 Task: Edit the sharing setting of the organization for multiple users
Action: Mouse moved to (189, 307)
Screenshot: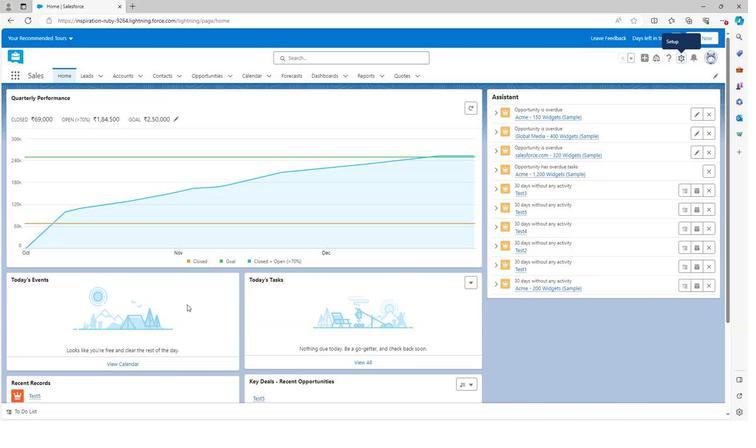 
Action: Mouse scrolled (189, 307) with delta (0, 0)
Screenshot: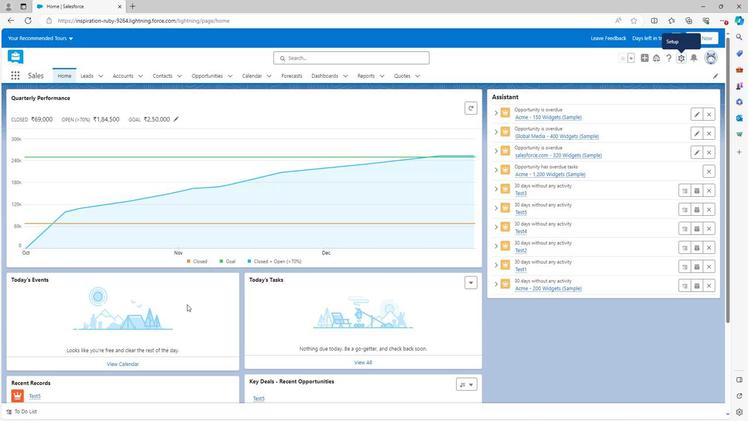 
Action: Mouse scrolled (189, 307) with delta (0, 0)
Screenshot: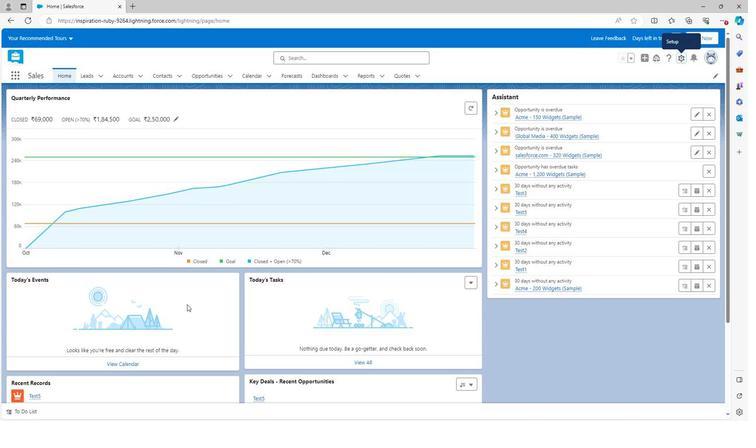 
Action: Mouse scrolled (189, 307) with delta (0, 0)
Screenshot: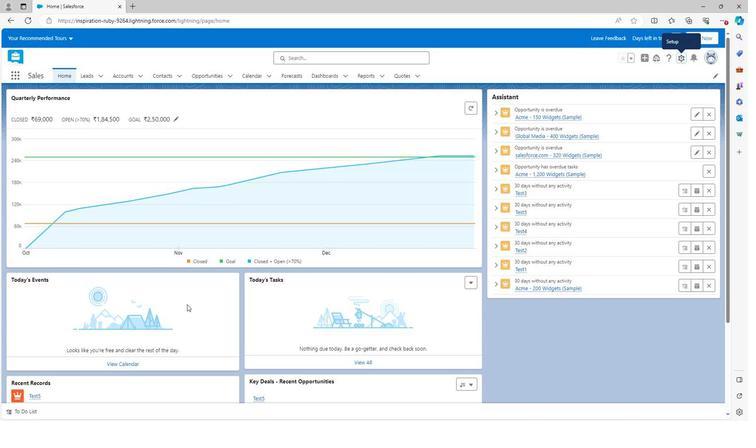 
Action: Mouse scrolled (189, 308) with delta (0, 0)
Screenshot: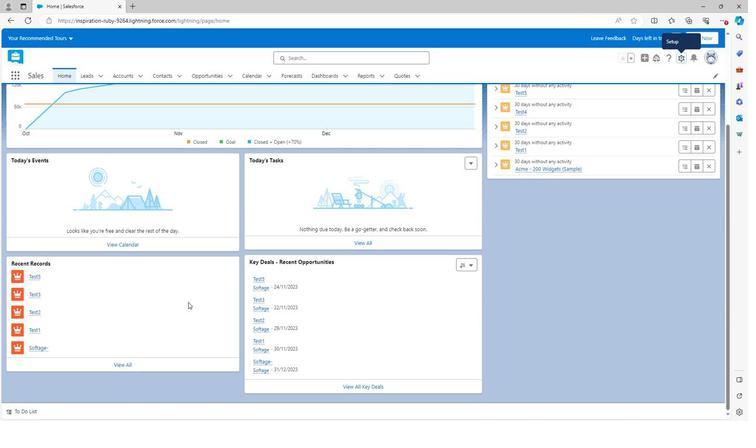 
Action: Mouse scrolled (189, 308) with delta (0, 0)
Screenshot: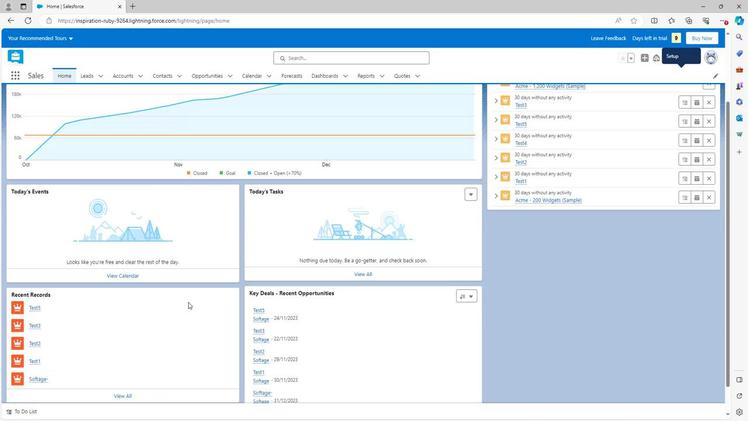 
Action: Mouse scrolled (189, 308) with delta (0, 0)
Screenshot: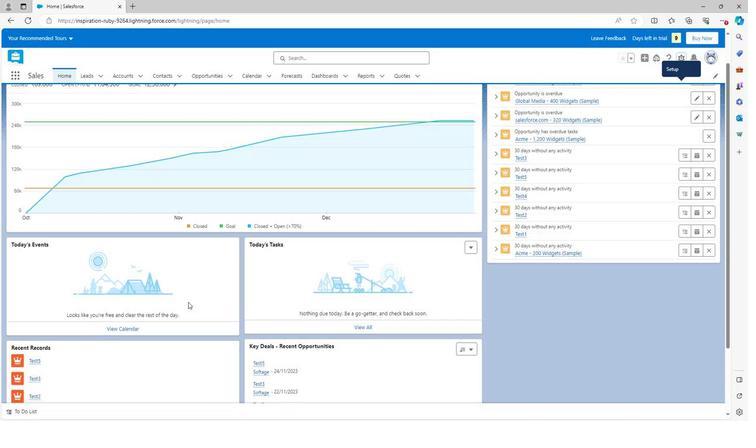 
Action: Mouse scrolled (189, 308) with delta (0, 0)
Screenshot: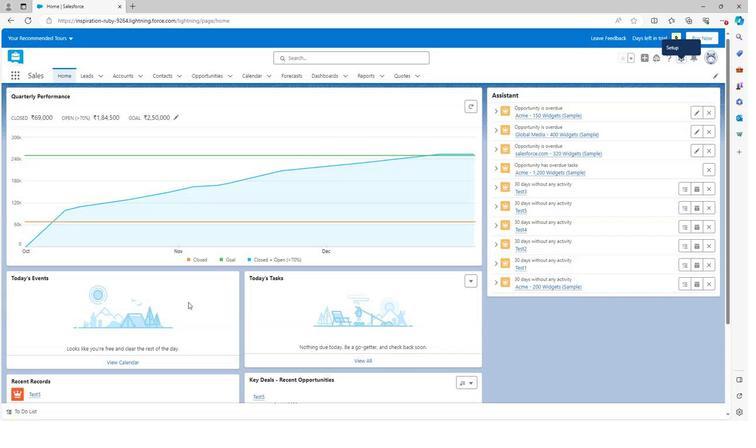 
Action: Mouse moved to (668, 119)
Screenshot: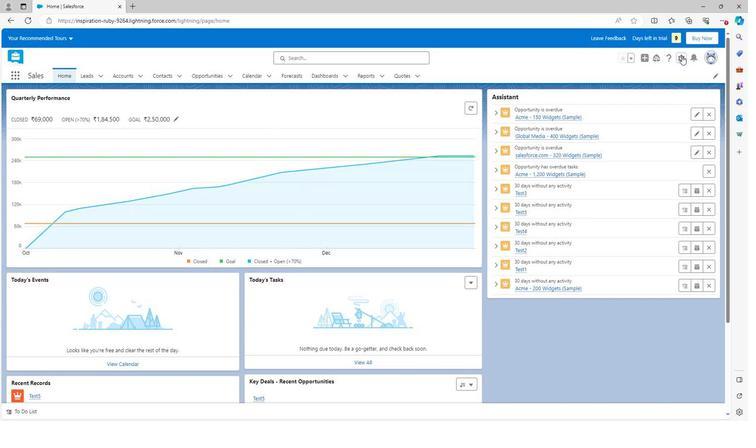 
Action: Mouse pressed left at (668, 119)
Screenshot: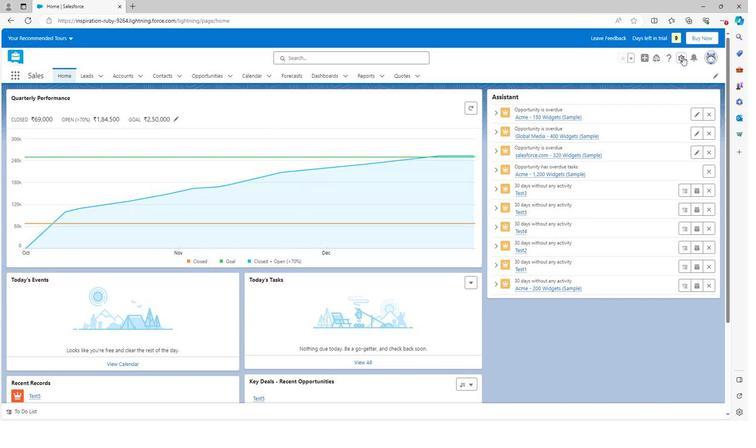 
Action: Mouse moved to (632, 139)
Screenshot: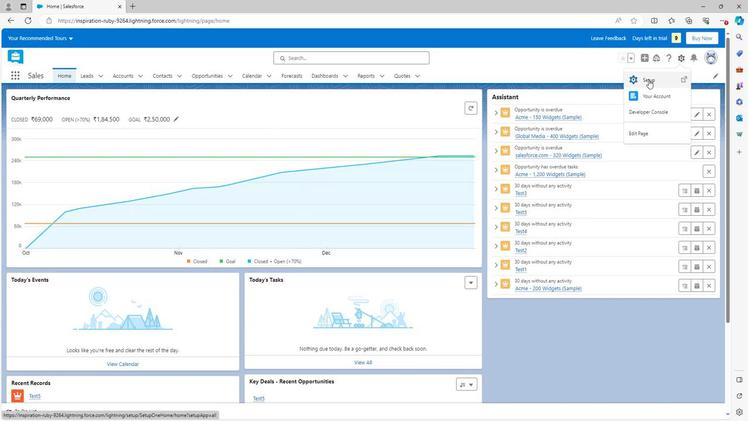 
Action: Mouse pressed left at (632, 139)
Screenshot: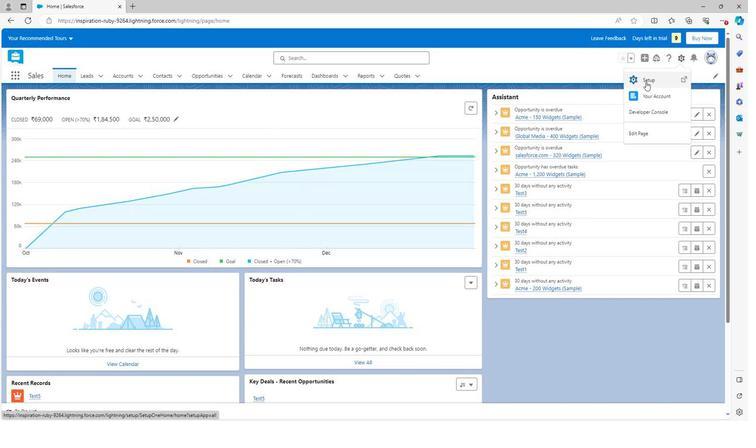 
Action: Mouse moved to (46, 334)
Screenshot: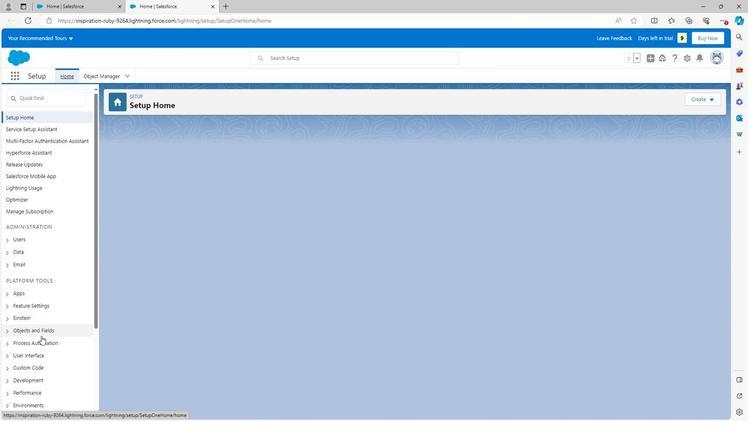 
Action: Mouse scrolled (46, 333) with delta (0, 0)
Screenshot: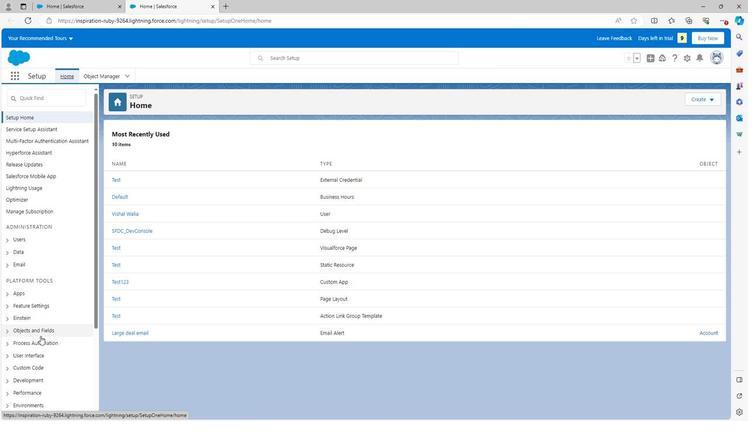 
Action: Mouse scrolled (46, 333) with delta (0, 0)
Screenshot: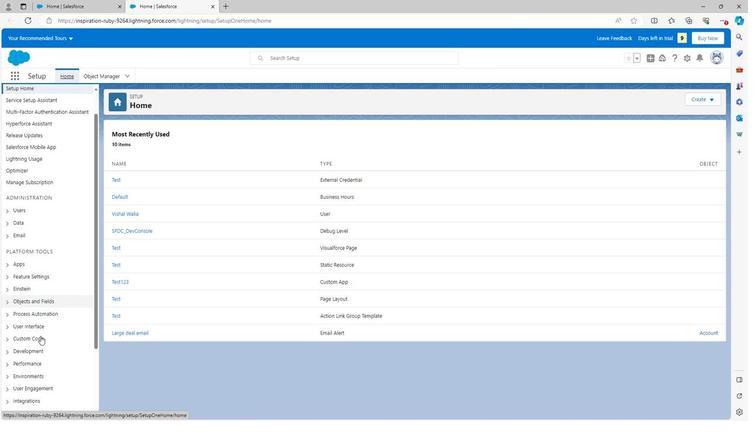 
Action: Mouse scrolled (46, 333) with delta (0, 0)
Screenshot: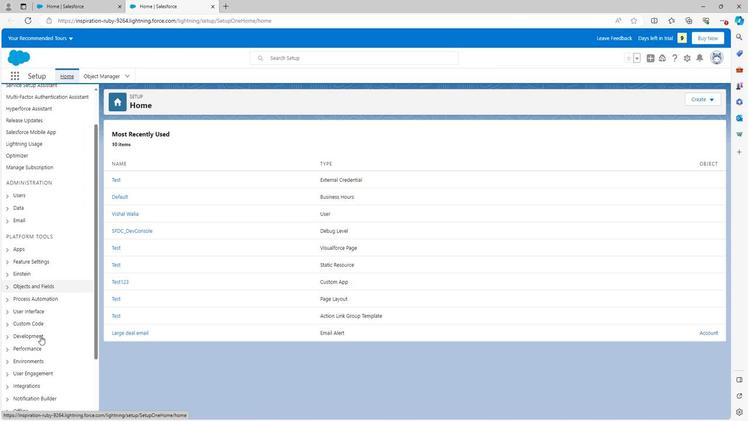
Action: Mouse scrolled (46, 333) with delta (0, 0)
Screenshot: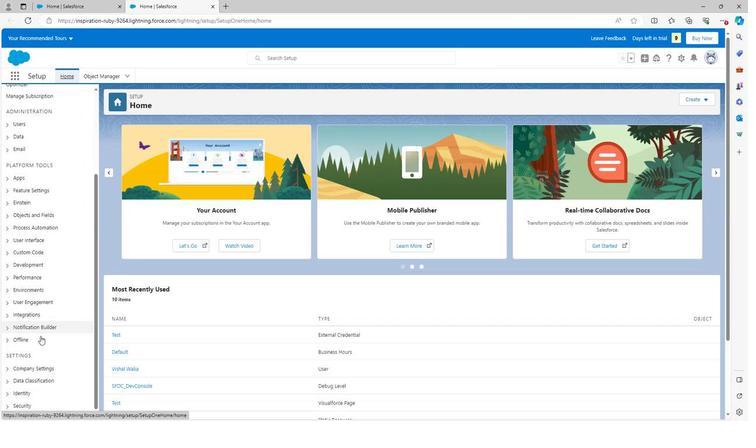 
Action: Mouse scrolled (46, 333) with delta (0, 0)
Screenshot: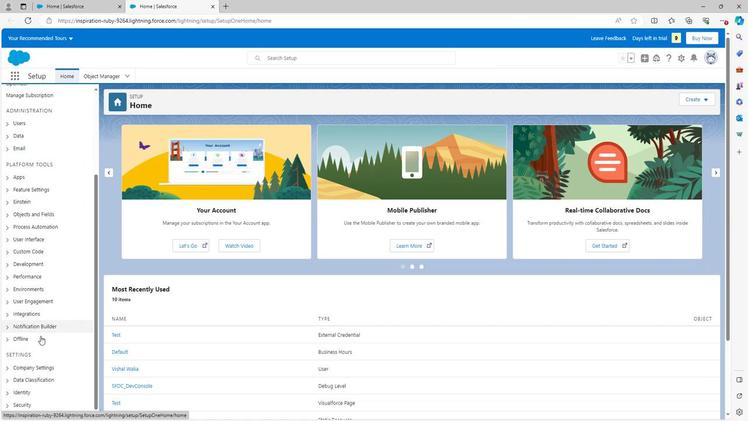 
Action: Mouse scrolled (46, 333) with delta (0, 0)
Screenshot: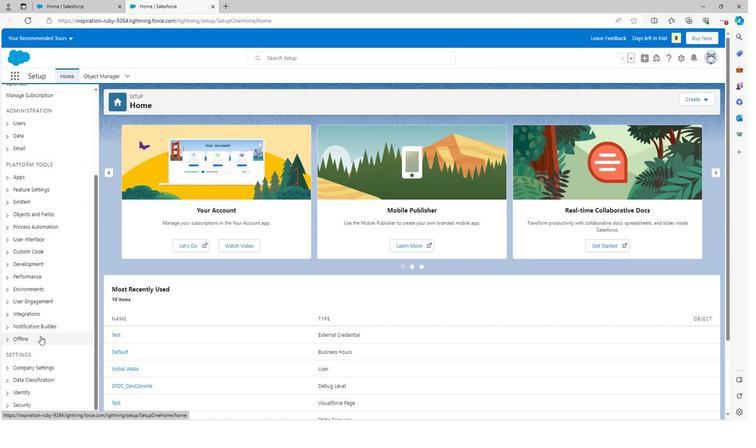 
Action: Mouse moved to (14, 386)
Screenshot: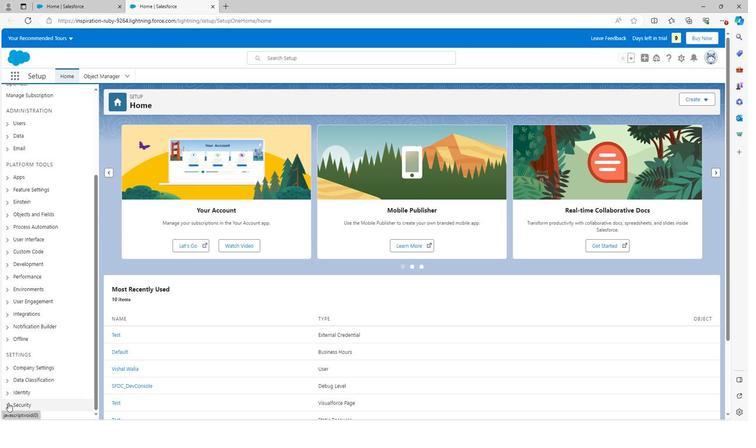 
Action: Mouse pressed left at (14, 386)
Screenshot: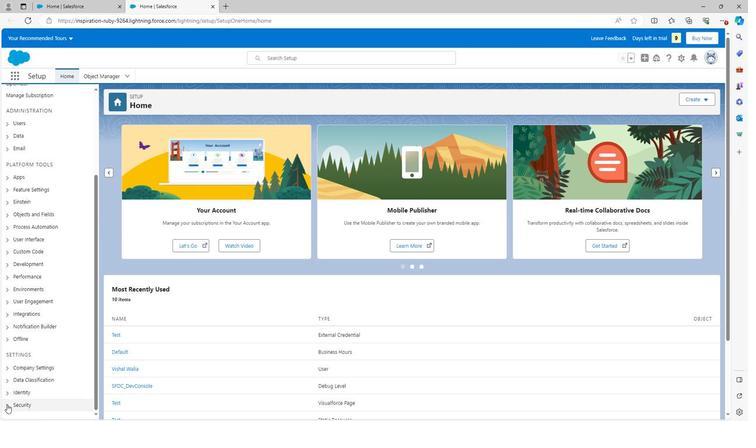 
Action: Mouse moved to (13, 385)
Screenshot: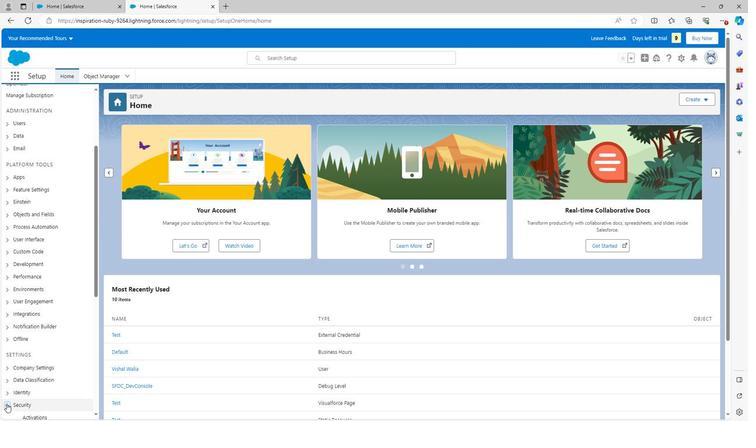 
Action: Mouse scrolled (13, 384) with delta (0, 0)
Screenshot: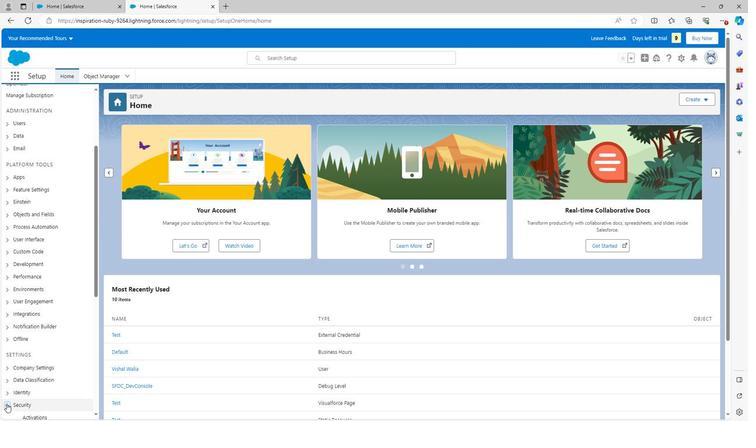 
Action: Mouse scrolled (13, 384) with delta (0, 0)
Screenshot: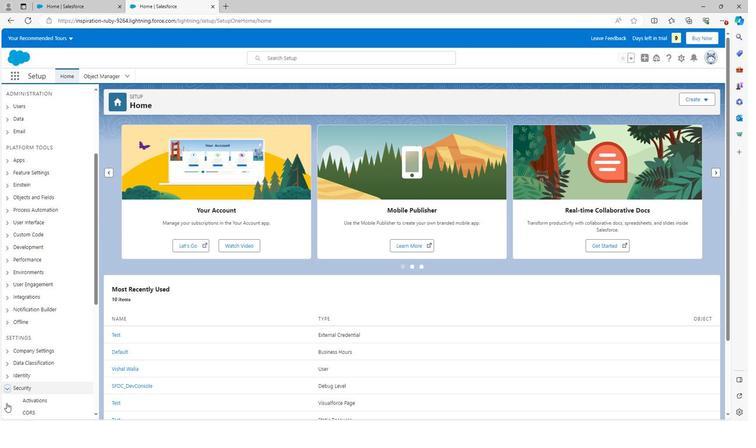 
Action: Mouse moved to (14, 385)
Screenshot: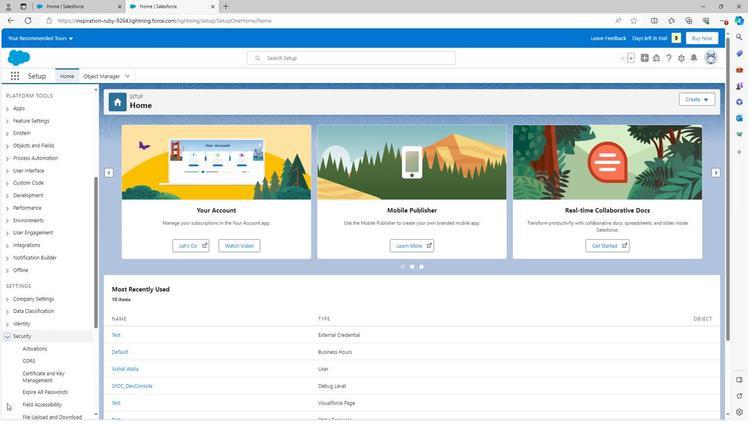 
Action: Mouse scrolled (14, 384) with delta (0, 0)
Screenshot: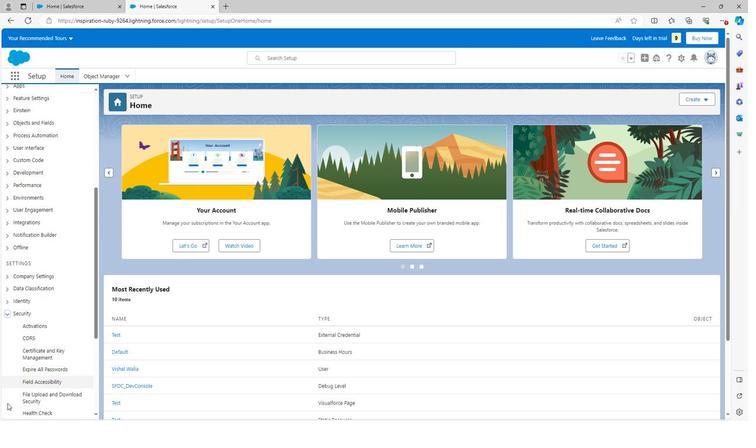 
Action: Mouse moved to (14, 384)
Screenshot: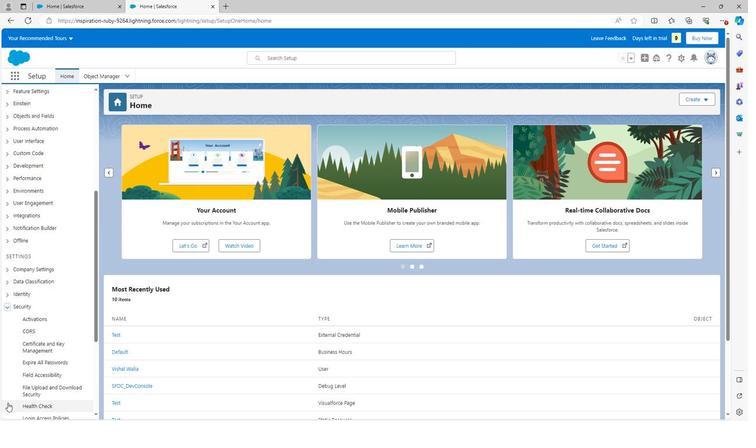 
Action: Mouse scrolled (14, 384) with delta (0, 0)
Screenshot: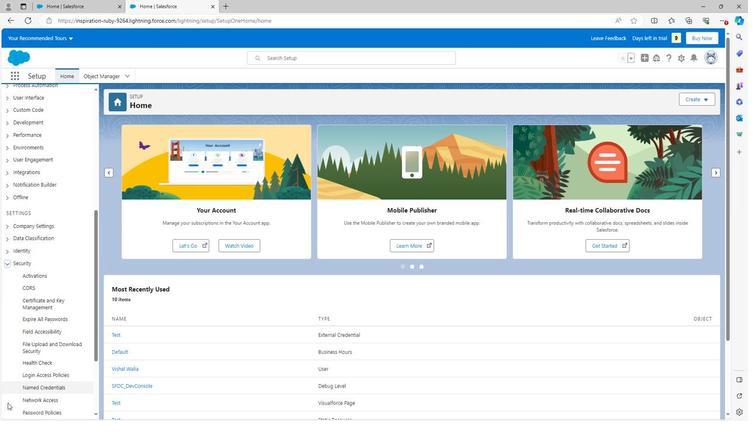 
Action: Mouse moved to (15, 384)
Screenshot: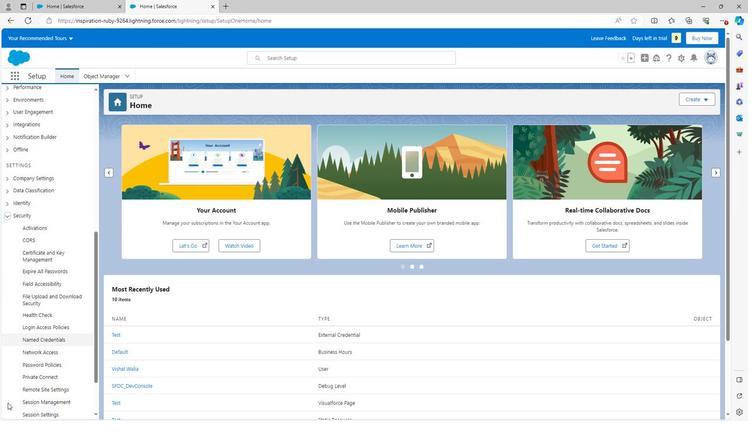 
Action: Mouse scrolled (15, 384) with delta (0, 0)
Screenshot: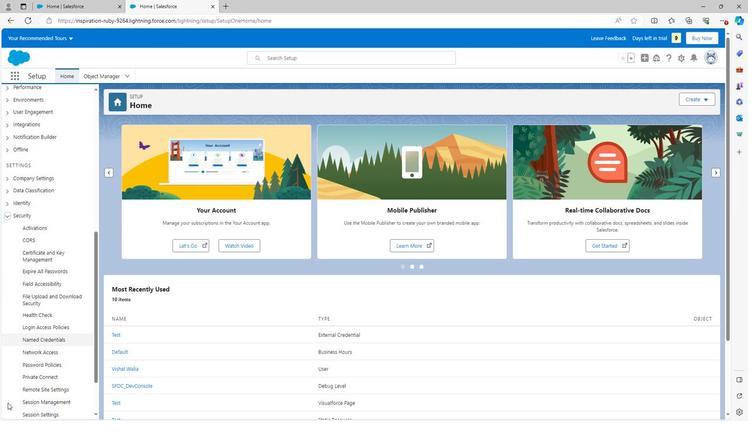 
Action: Mouse moved to (39, 358)
Screenshot: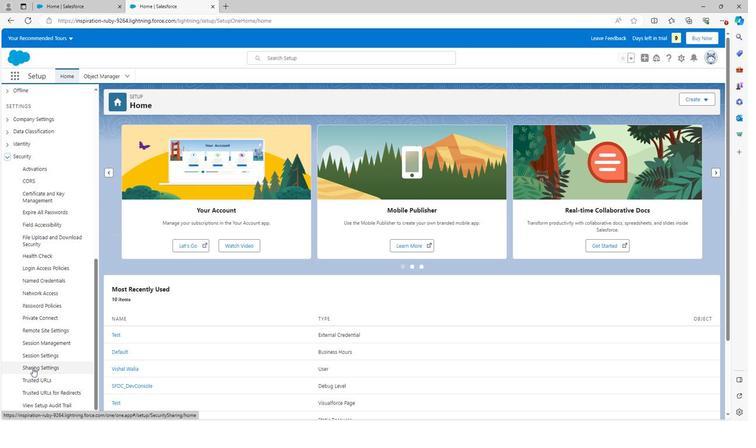 
Action: Mouse pressed left at (39, 358)
Screenshot: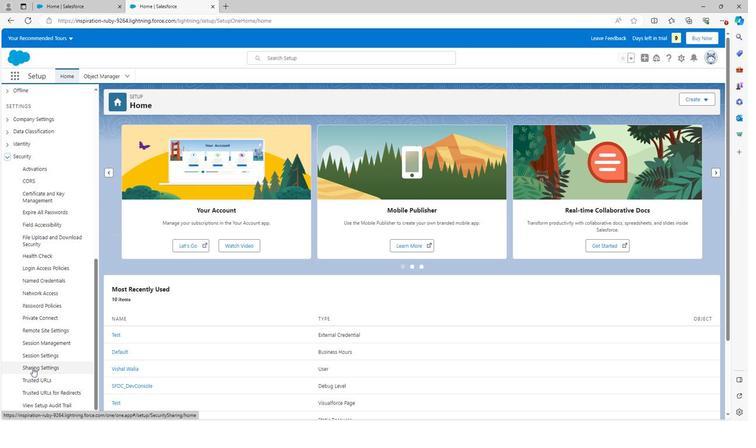 
Action: Mouse moved to (159, 294)
Screenshot: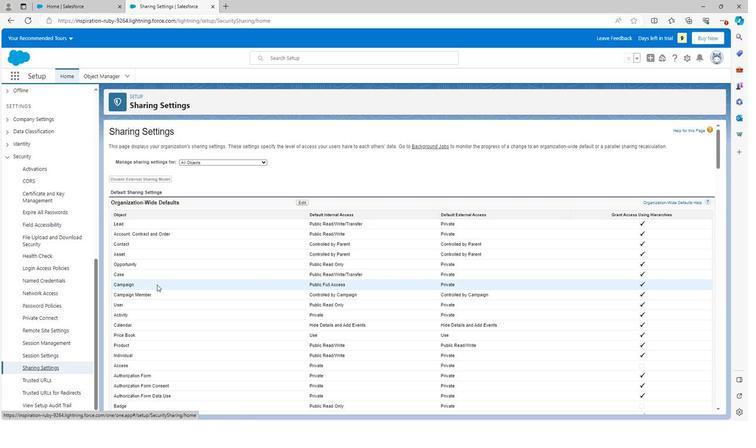 
Action: Mouse scrolled (159, 294) with delta (0, 0)
Screenshot: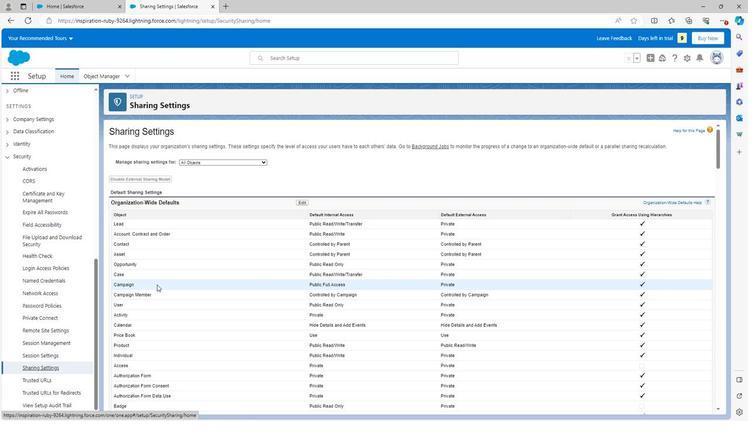 
Action: Mouse scrolled (159, 294) with delta (0, 0)
Screenshot: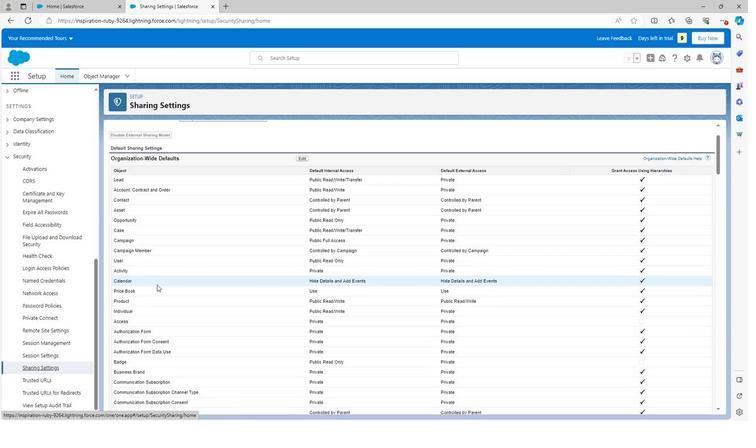 
Action: Mouse scrolled (159, 294) with delta (0, 0)
Screenshot: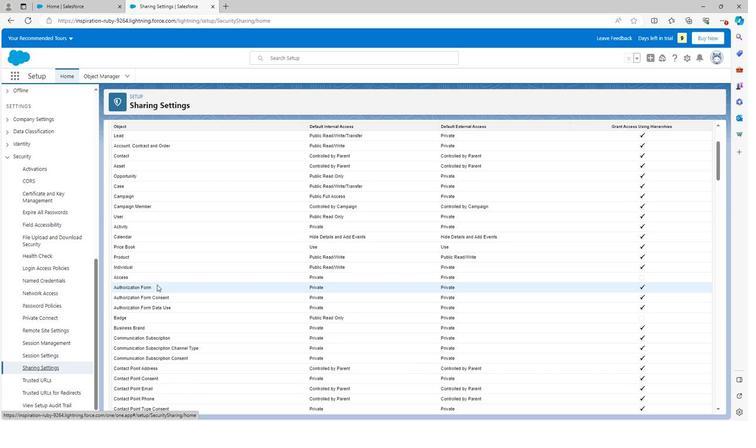 
Action: Mouse scrolled (159, 294) with delta (0, 0)
Screenshot: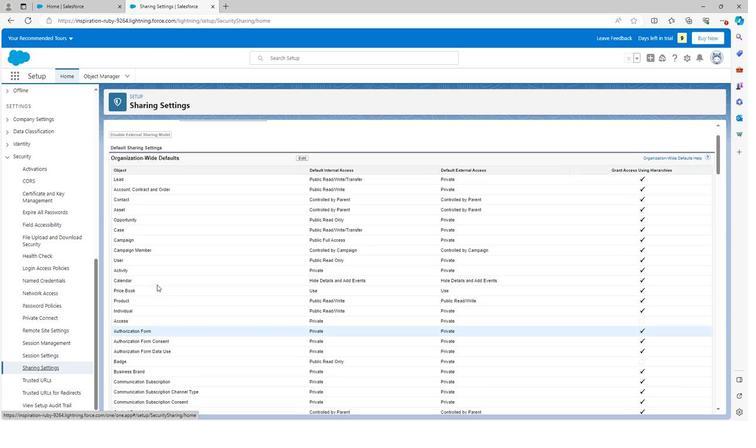 
Action: Mouse scrolled (159, 294) with delta (0, 0)
Screenshot: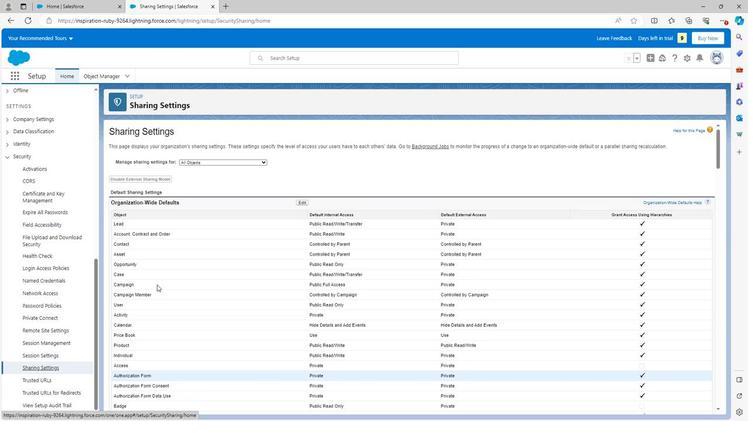 
Action: Mouse scrolled (159, 294) with delta (0, 0)
Screenshot: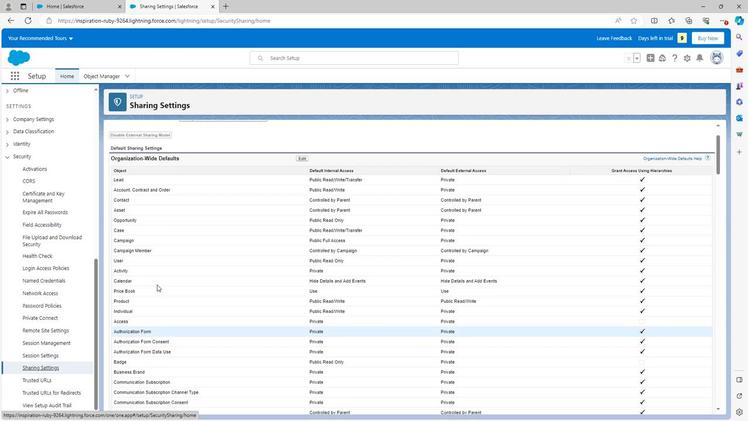 
Action: Mouse scrolled (159, 294) with delta (0, 0)
Screenshot: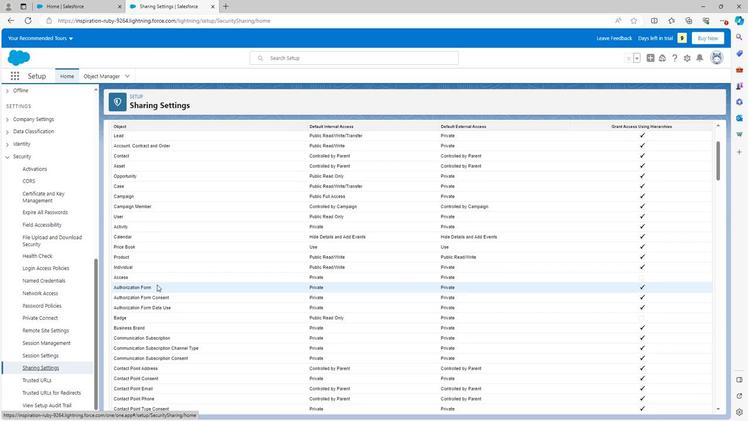 
Action: Mouse scrolled (159, 294) with delta (0, 0)
Screenshot: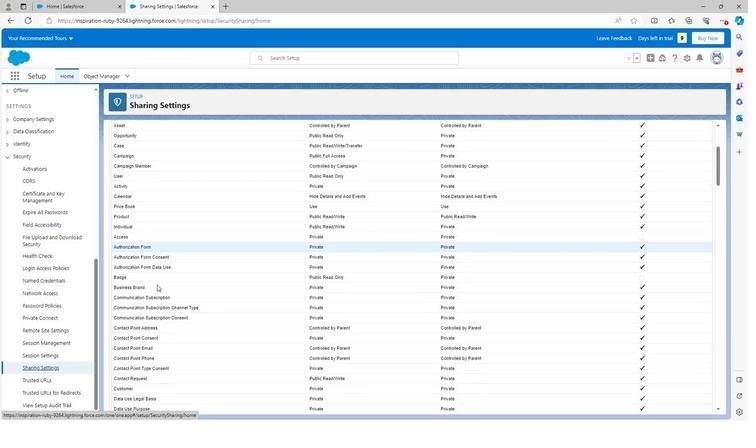 
Action: Mouse scrolled (159, 294) with delta (0, 0)
Screenshot: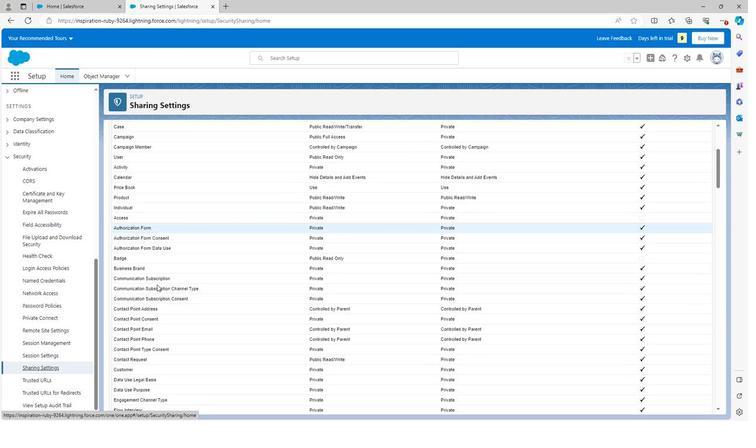 
Action: Mouse scrolled (159, 294) with delta (0, 0)
Screenshot: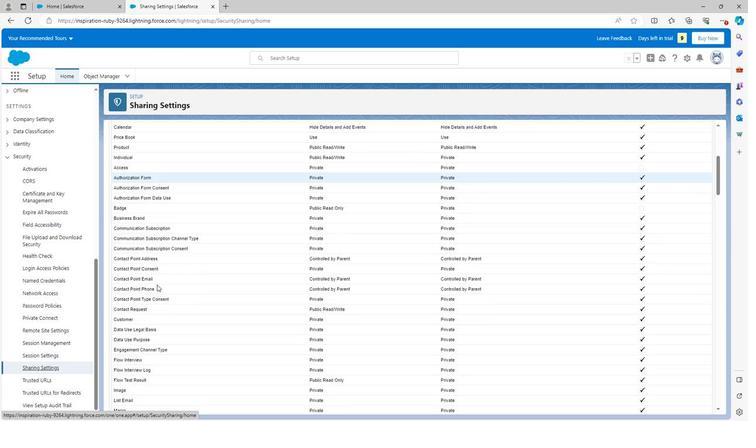 
Action: Mouse scrolled (159, 294) with delta (0, 0)
Screenshot: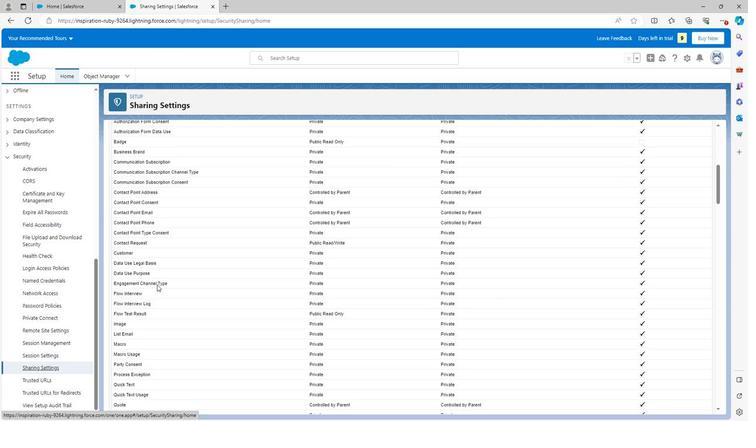 
Action: Mouse scrolled (159, 294) with delta (0, 0)
Screenshot: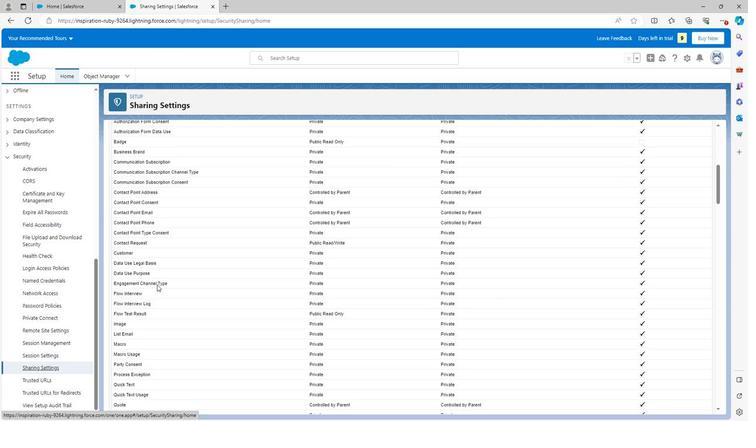 
Action: Mouse scrolled (159, 294) with delta (0, 0)
Screenshot: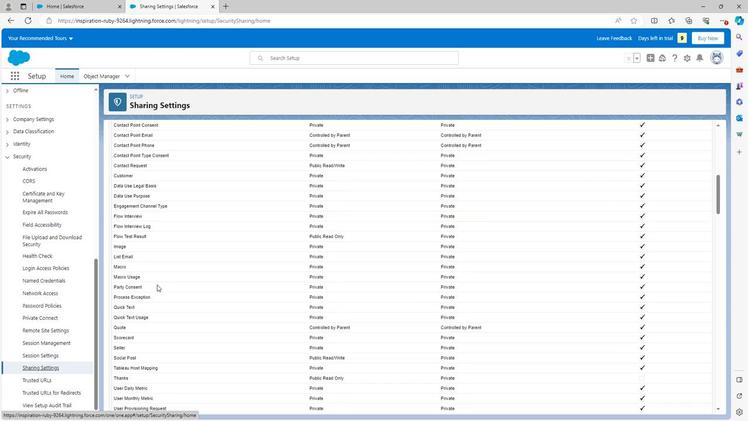 
Action: Mouse scrolled (159, 294) with delta (0, 0)
Screenshot: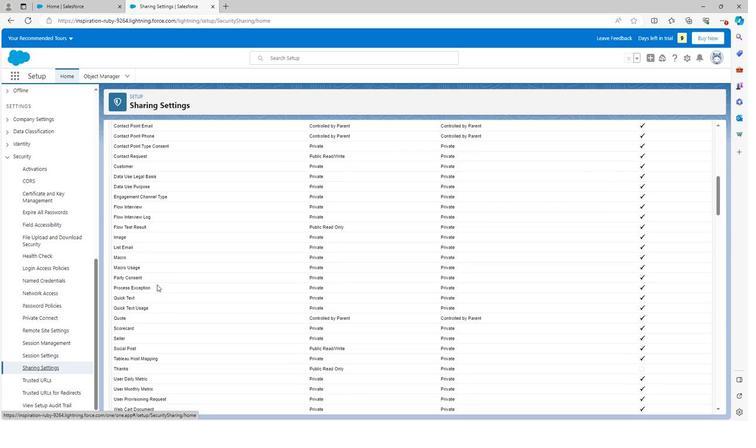 
Action: Mouse scrolled (159, 294) with delta (0, 0)
Screenshot: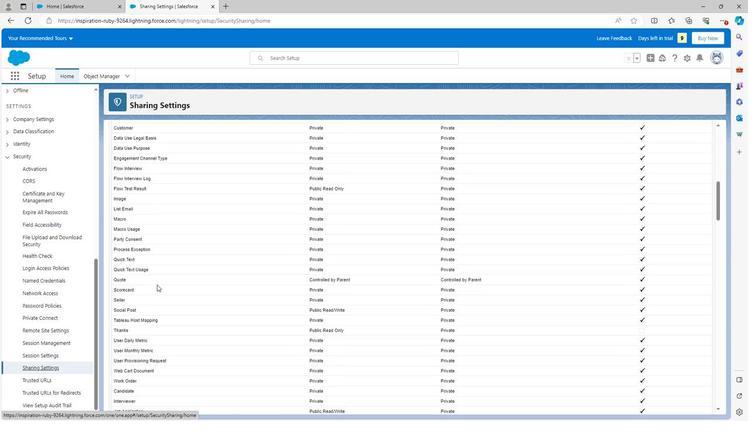 
Action: Mouse scrolled (159, 294) with delta (0, 0)
Screenshot: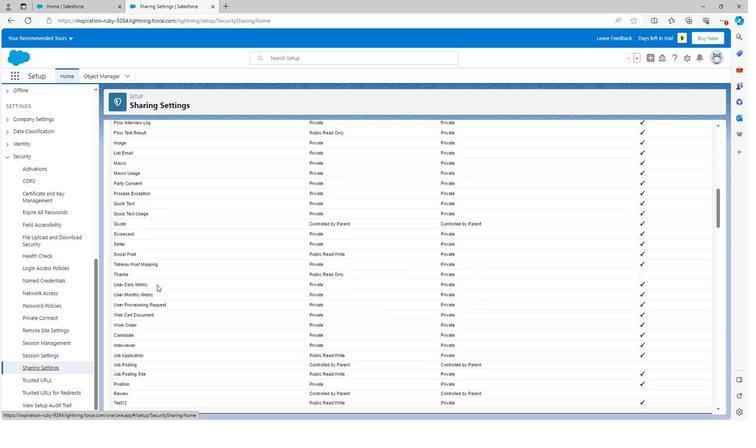 
Action: Mouse scrolled (159, 294) with delta (0, 0)
Screenshot: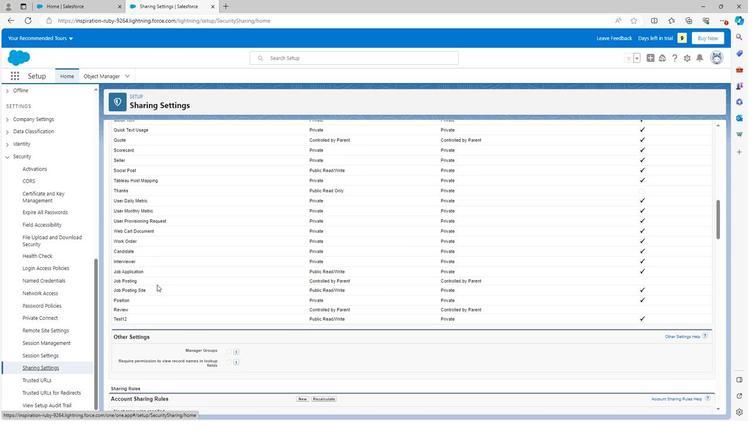 
Action: Mouse scrolled (159, 294) with delta (0, 0)
Screenshot: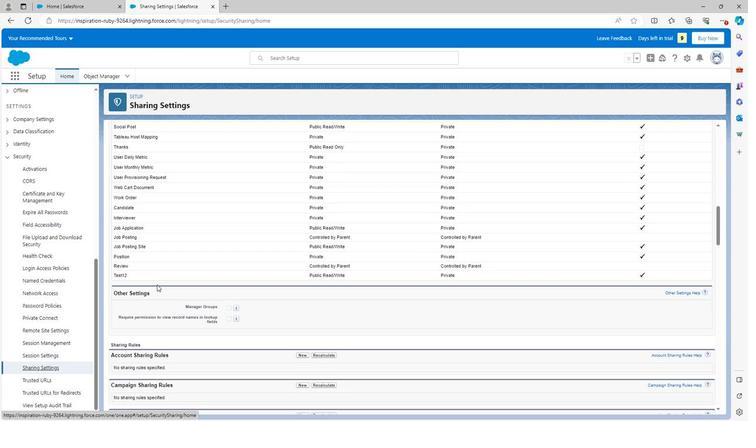 
Action: Mouse scrolled (159, 294) with delta (0, 0)
Screenshot: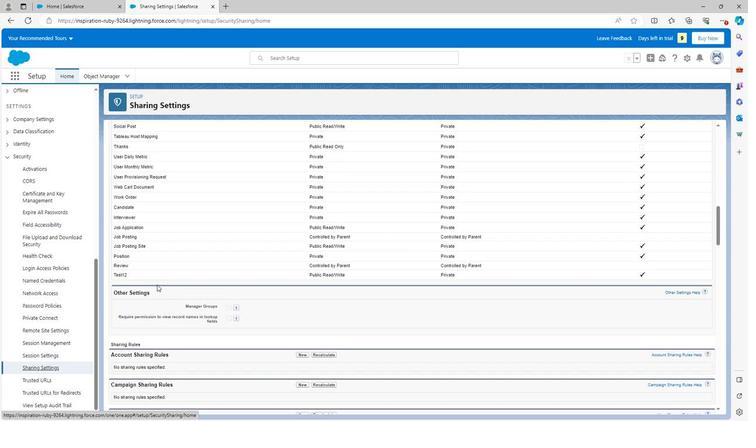 
Action: Mouse scrolled (159, 294) with delta (0, 0)
Screenshot: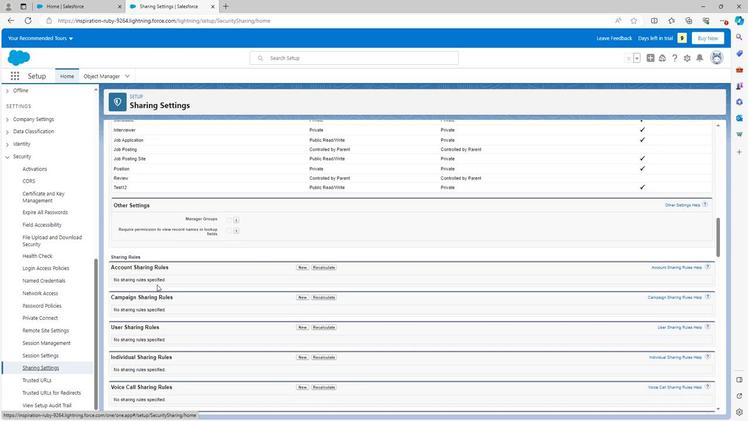 
Action: Mouse scrolled (159, 294) with delta (0, 0)
Screenshot: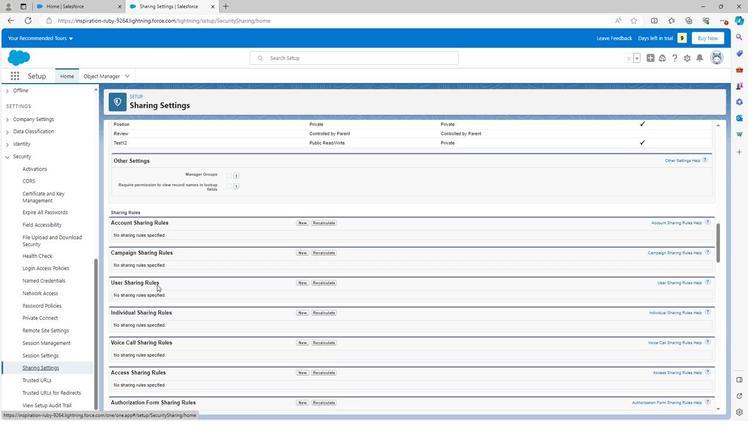 
Action: Mouse scrolled (159, 294) with delta (0, 0)
Screenshot: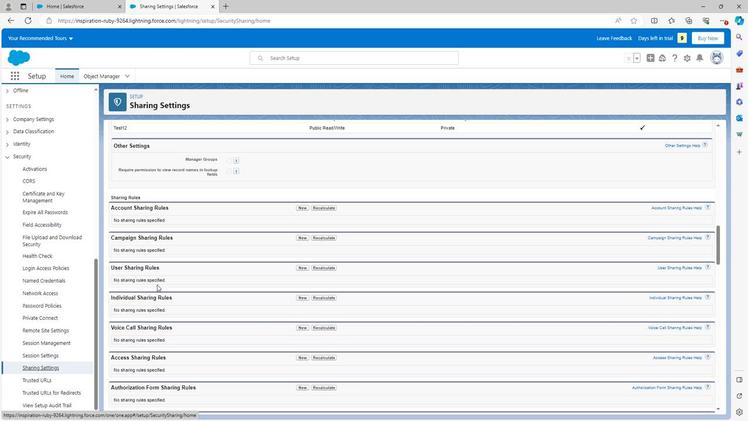 
Action: Mouse scrolled (159, 294) with delta (0, 0)
Screenshot: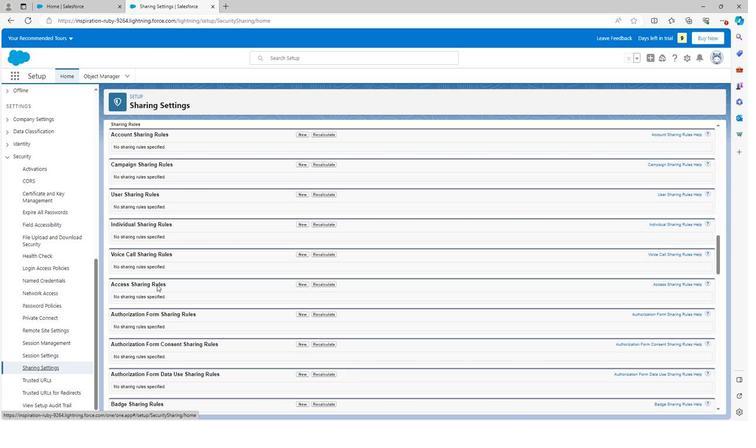 
Action: Mouse scrolled (159, 294) with delta (0, 0)
Screenshot: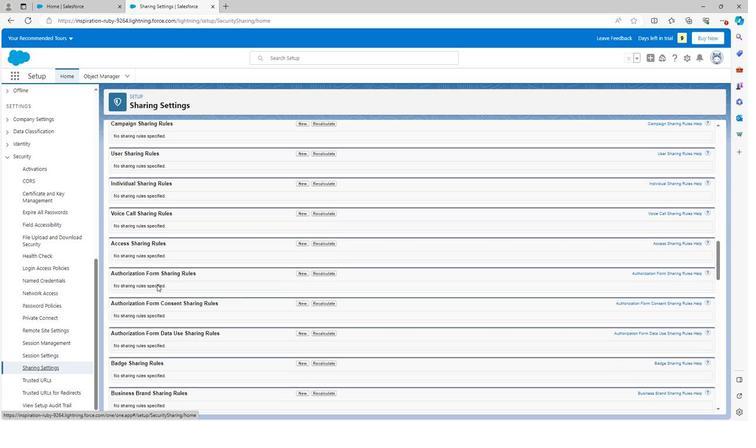 
Action: Mouse scrolled (159, 294) with delta (0, 0)
Screenshot: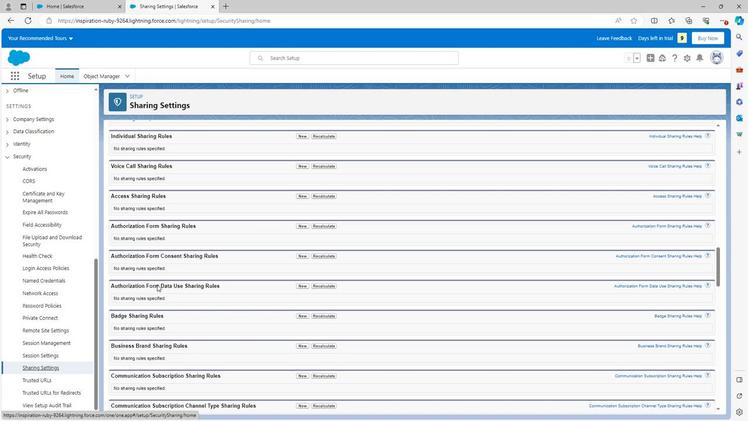 
Action: Mouse scrolled (159, 294) with delta (0, 0)
Screenshot: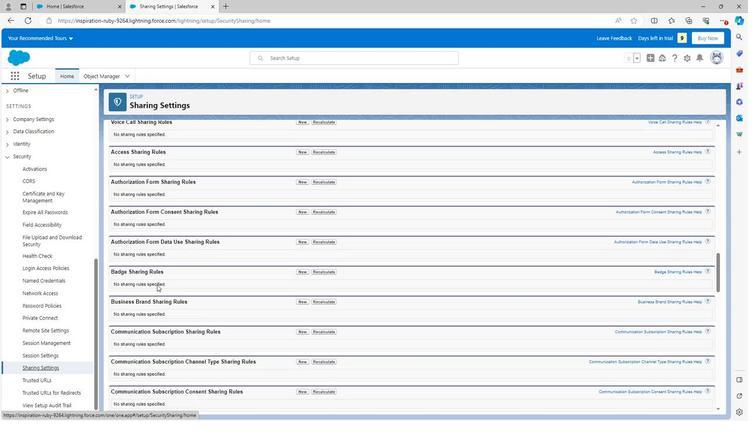 
Action: Mouse scrolled (159, 294) with delta (0, 0)
Screenshot: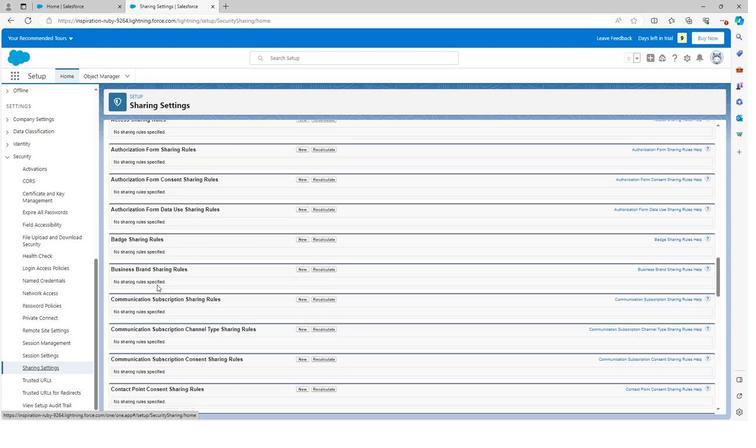 
Action: Mouse scrolled (159, 294) with delta (0, 0)
Screenshot: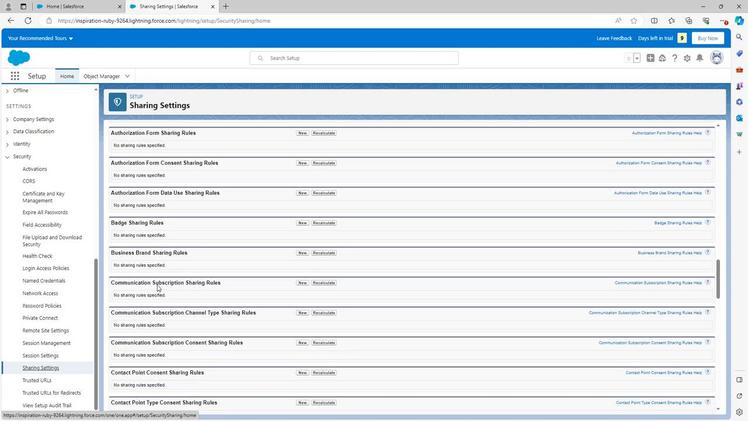 
Action: Mouse scrolled (159, 294) with delta (0, 0)
Screenshot: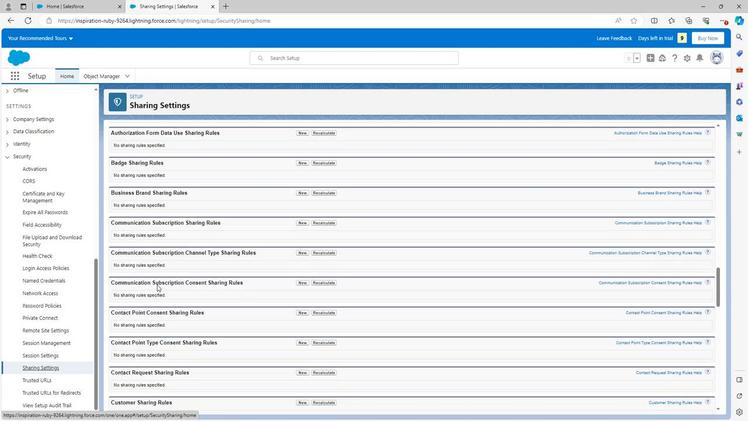 
Action: Mouse scrolled (159, 294) with delta (0, 0)
Screenshot: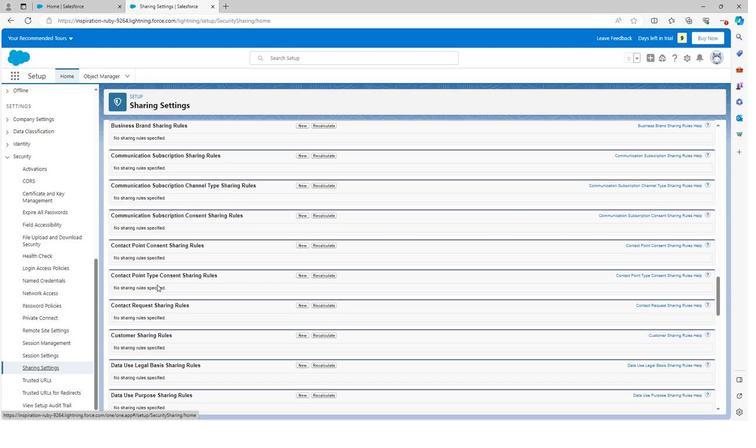 
Action: Mouse scrolled (159, 294) with delta (0, 0)
Screenshot: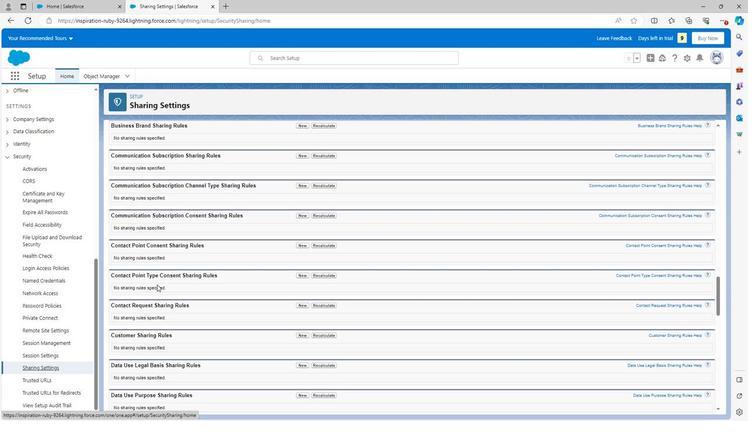 
Action: Mouse scrolled (159, 294) with delta (0, 0)
Screenshot: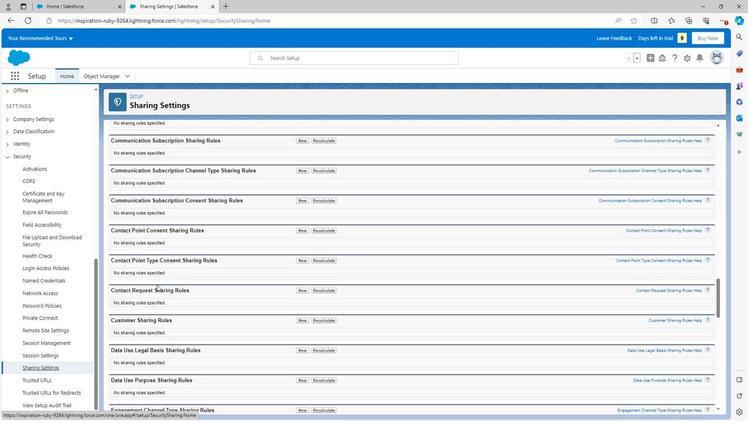 
Action: Mouse scrolled (159, 294) with delta (0, 0)
Screenshot: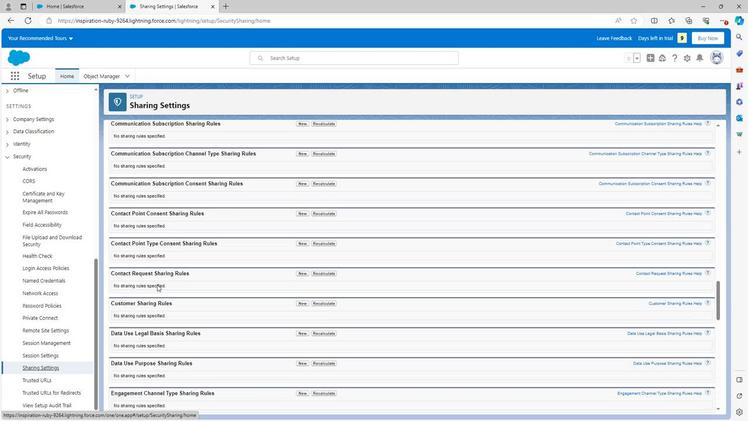 
Action: Mouse scrolled (159, 294) with delta (0, 0)
Screenshot: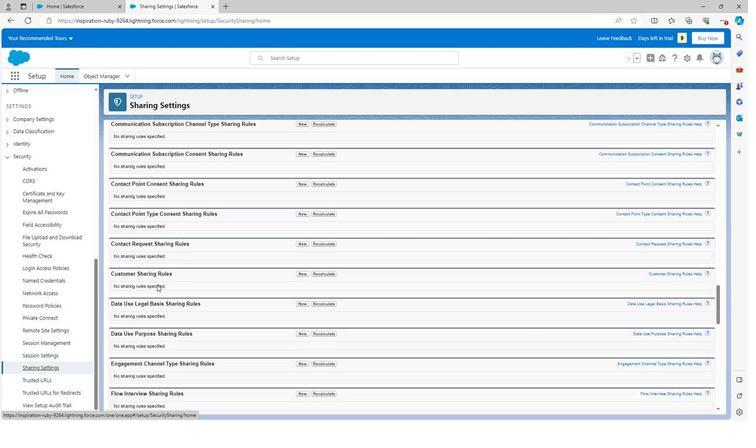
Action: Mouse scrolled (159, 294) with delta (0, 0)
Screenshot: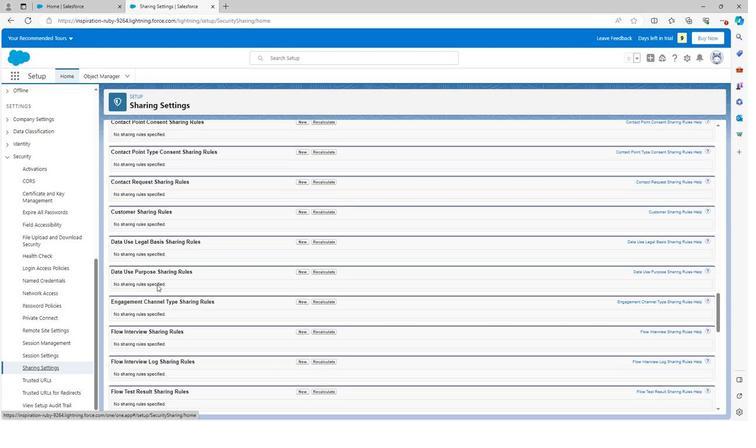 
Action: Mouse scrolled (159, 294) with delta (0, 0)
Screenshot: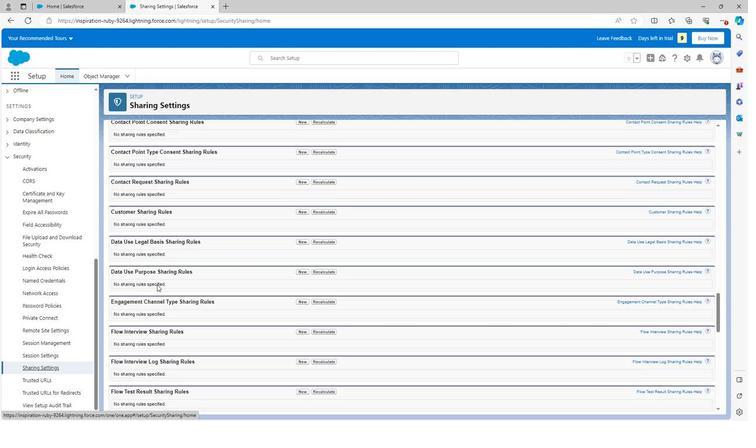 
Action: Mouse scrolled (159, 294) with delta (0, 0)
Screenshot: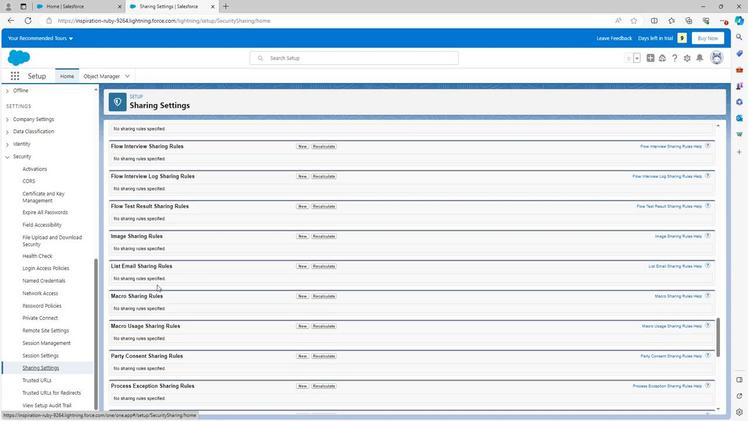 
Action: Mouse scrolled (159, 294) with delta (0, 0)
Screenshot: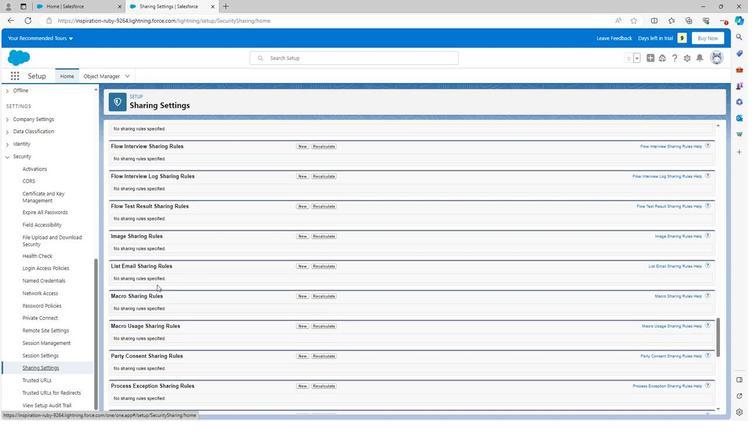 
Action: Mouse scrolled (159, 294) with delta (0, 0)
Screenshot: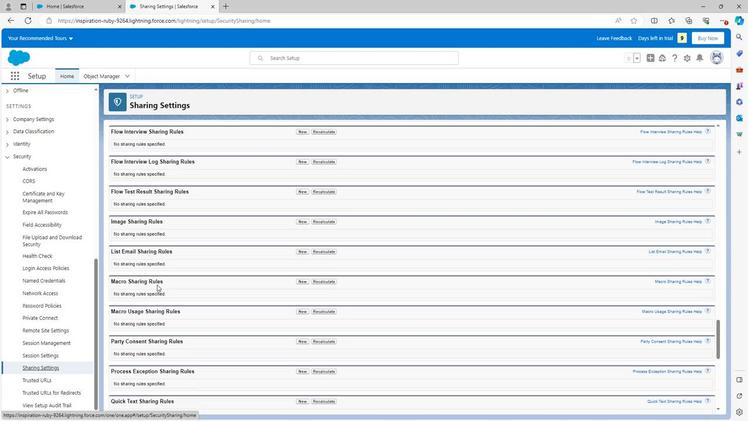 
Action: Mouse scrolled (159, 294) with delta (0, 0)
Screenshot: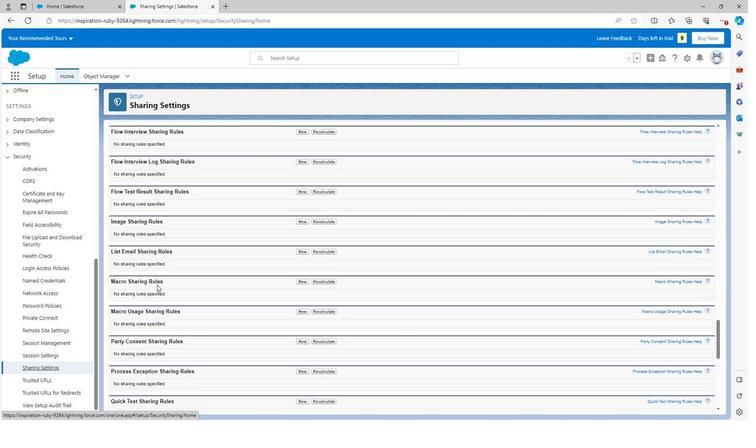 
Action: Mouse scrolled (159, 294) with delta (0, 0)
Screenshot: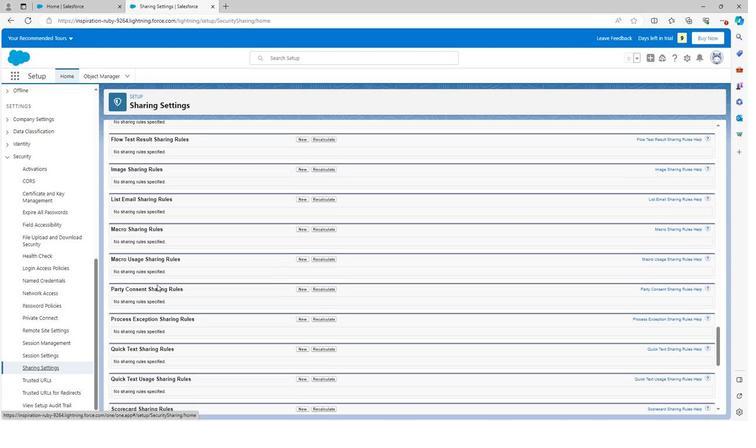 
Action: Mouse scrolled (159, 294) with delta (0, 0)
Screenshot: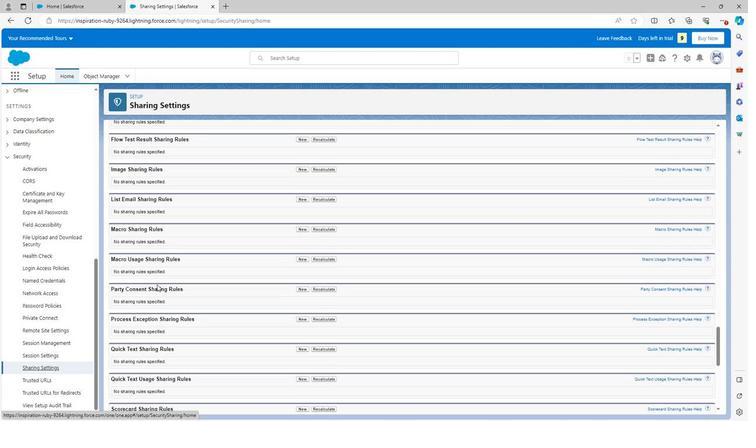 
Action: Mouse scrolled (159, 294) with delta (0, 0)
Screenshot: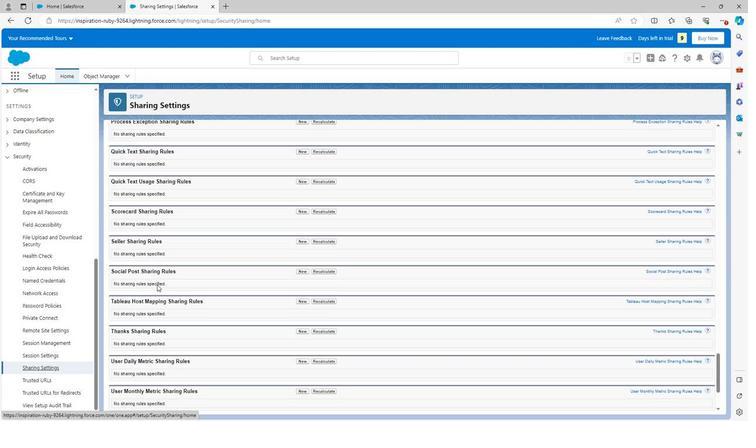 
Action: Mouse scrolled (159, 294) with delta (0, 0)
Screenshot: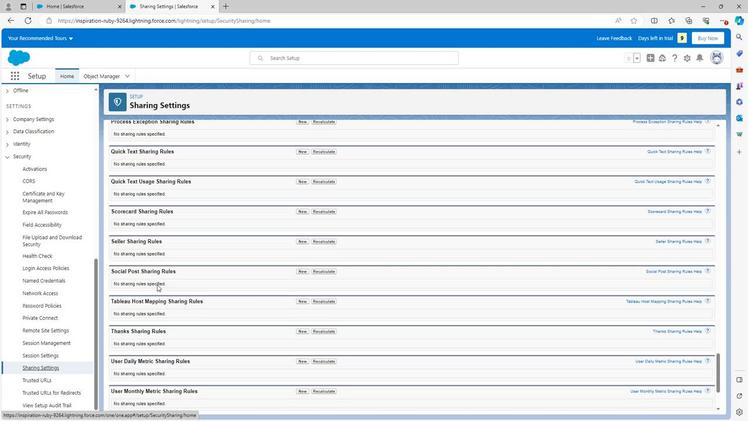 
Action: Mouse scrolled (159, 294) with delta (0, 0)
Screenshot: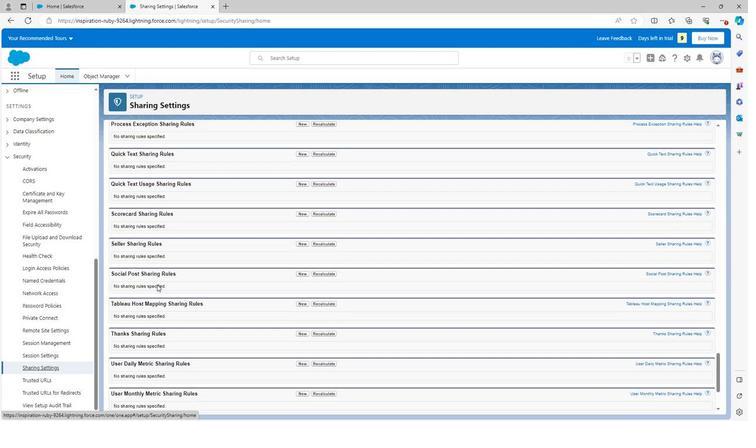 
Action: Mouse scrolled (159, 294) with delta (0, 0)
Screenshot: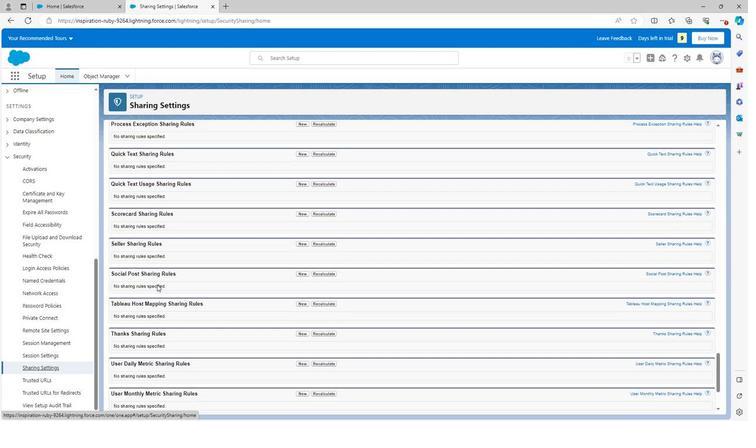 
Action: Mouse scrolled (159, 294) with delta (0, 0)
Screenshot: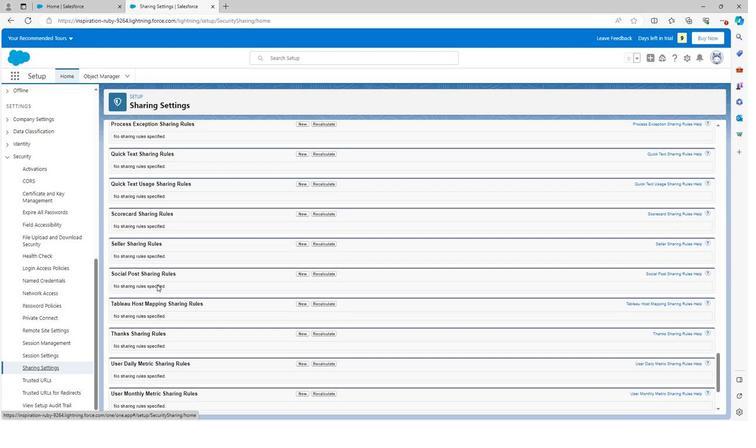 
Action: Mouse scrolled (159, 294) with delta (0, 0)
Screenshot: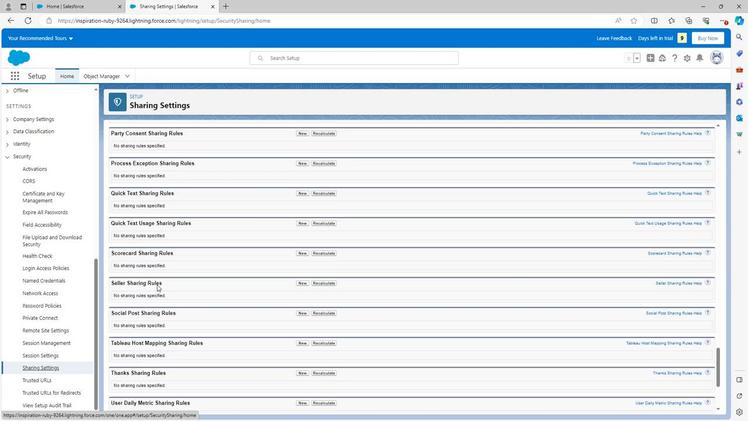 
Action: Mouse scrolled (159, 294) with delta (0, 0)
Screenshot: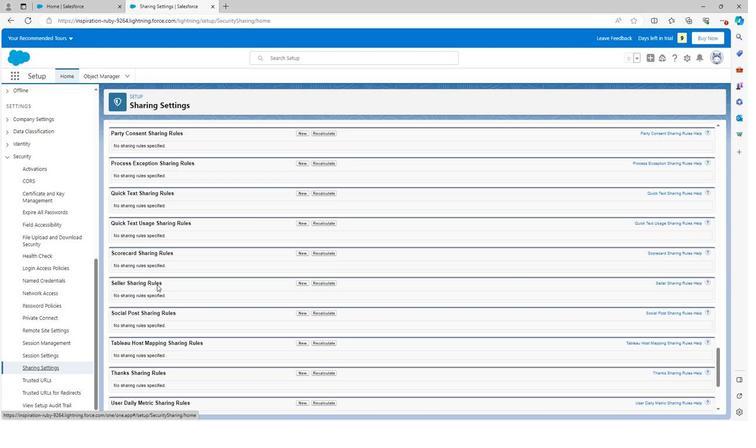 
Action: Mouse scrolled (159, 294) with delta (0, 0)
Screenshot: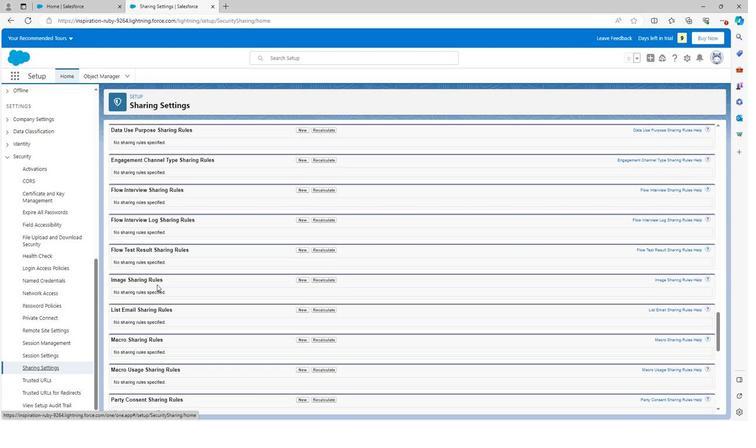 
Action: Mouse scrolled (159, 294) with delta (0, 0)
Screenshot: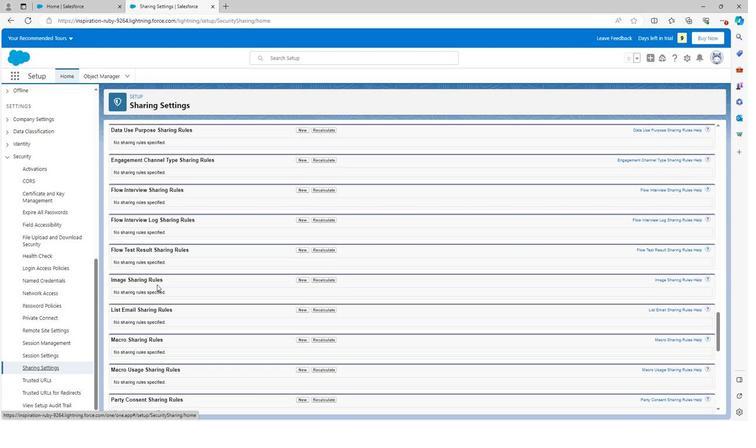 
Action: Mouse scrolled (159, 294) with delta (0, 0)
Screenshot: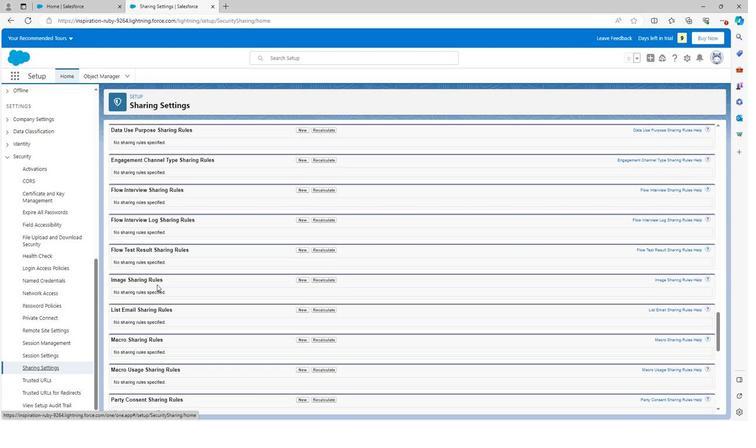 
Action: Mouse scrolled (159, 294) with delta (0, 0)
Screenshot: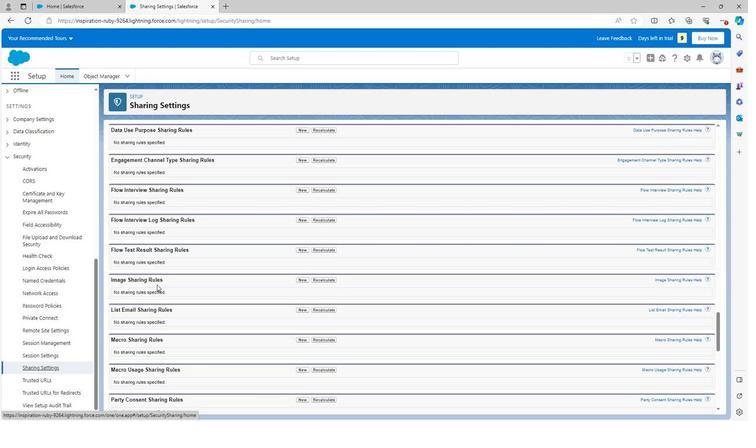 
Action: Mouse scrolled (159, 294) with delta (0, 0)
Screenshot: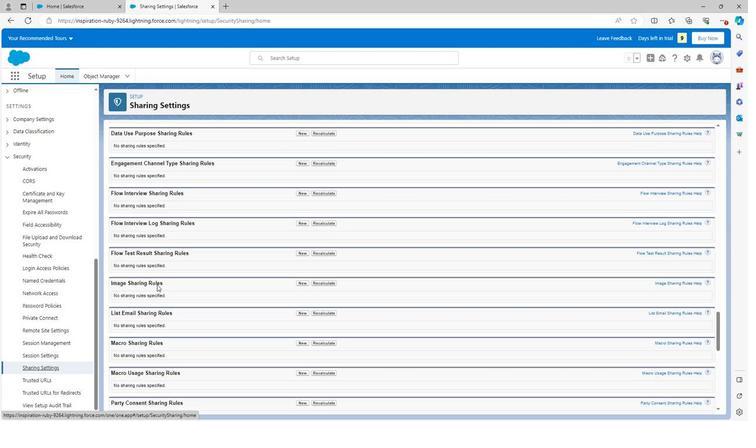 
Action: Mouse scrolled (159, 294) with delta (0, 0)
Screenshot: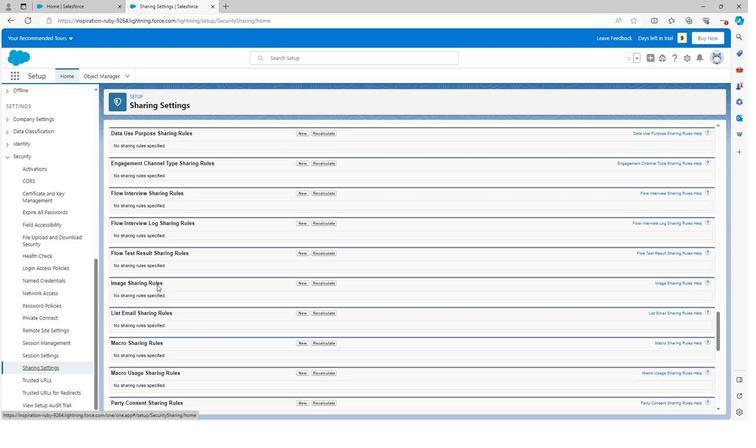 
Action: Mouse scrolled (159, 294) with delta (0, 0)
Screenshot: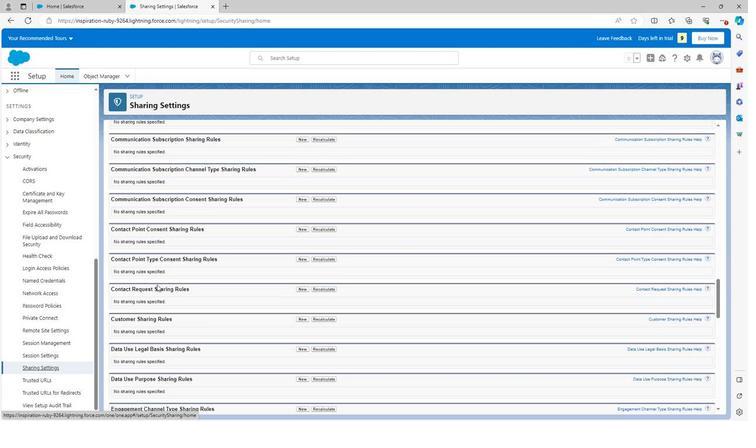 
Action: Mouse scrolled (159, 294) with delta (0, 0)
Screenshot: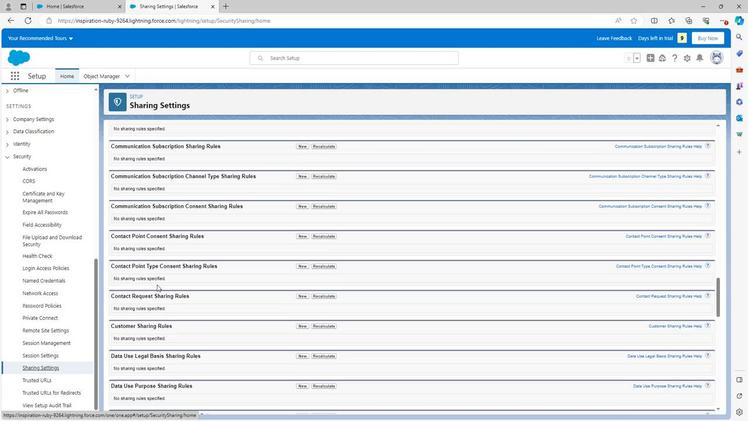 
Action: Mouse scrolled (159, 294) with delta (0, 0)
Screenshot: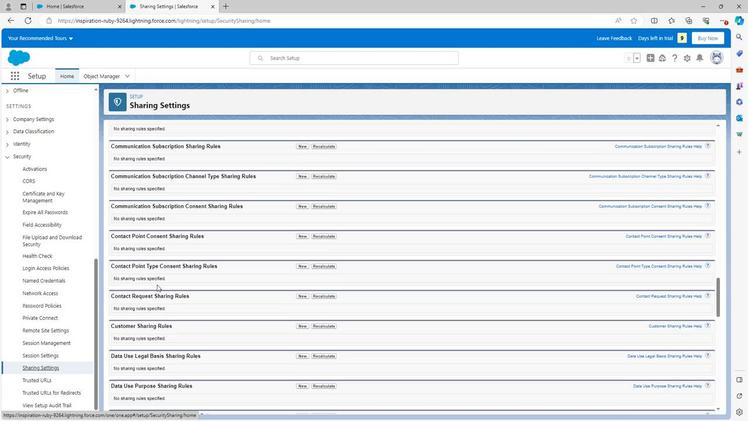 
Action: Mouse scrolled (159, 294) with delta (0, 0)
Screenshot: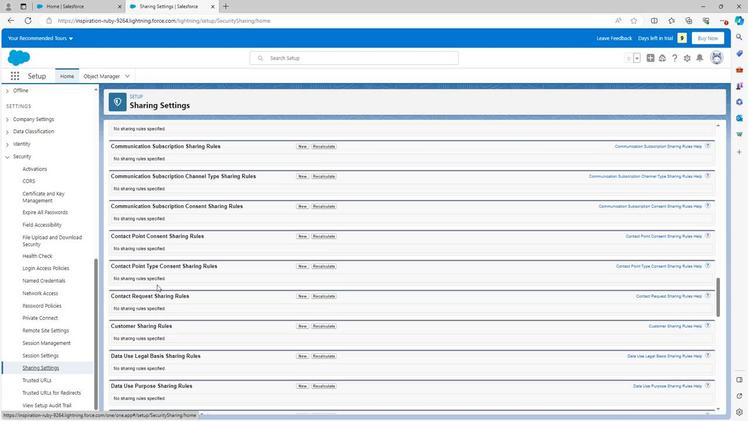 
Action: Mouse scrolled (159, 294) with delta (0, 0)
Screenshot: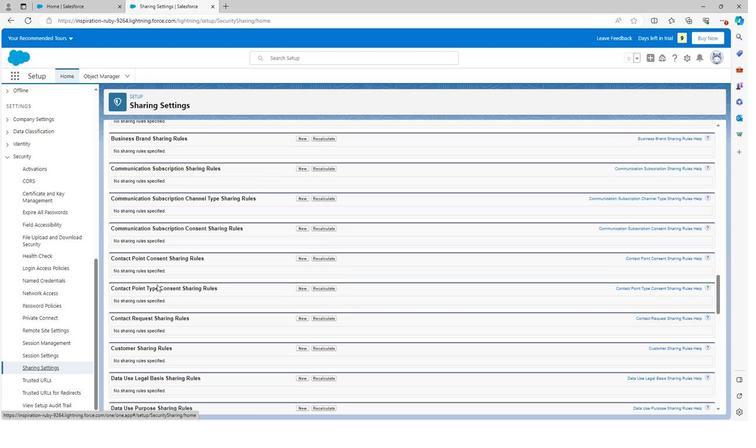 
Action: Mouse scrolled (159, 294) with delta (0, 0)
Screenshot: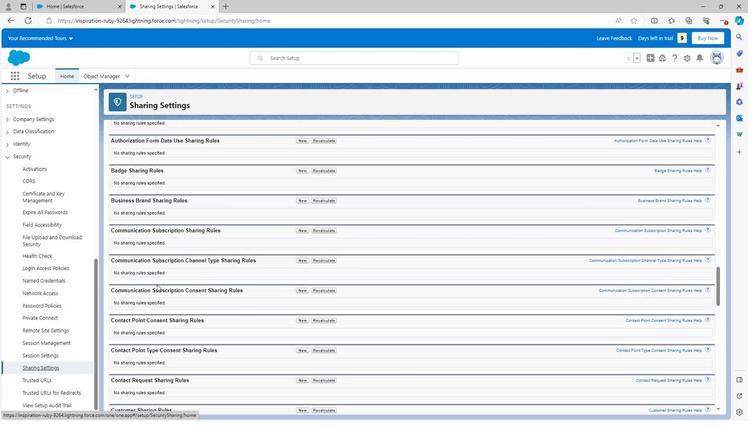 
Action: Mouse scrolled (159, 294) with delta (0, 0)
Screenshot: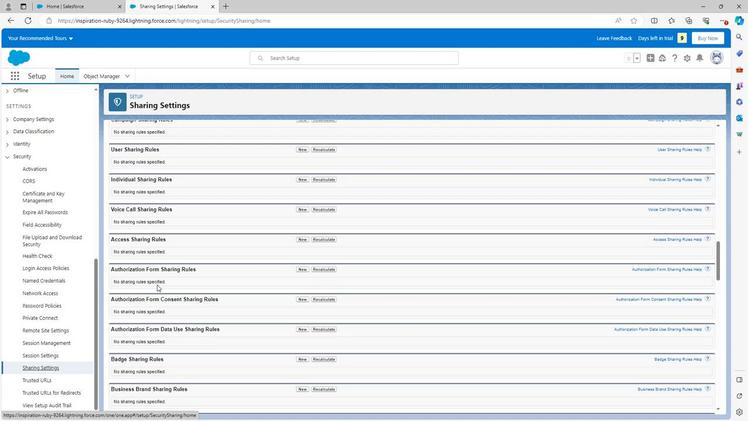 
Action: Mouse scrolled (159, 294) with delta (0, 0)
Screenshot: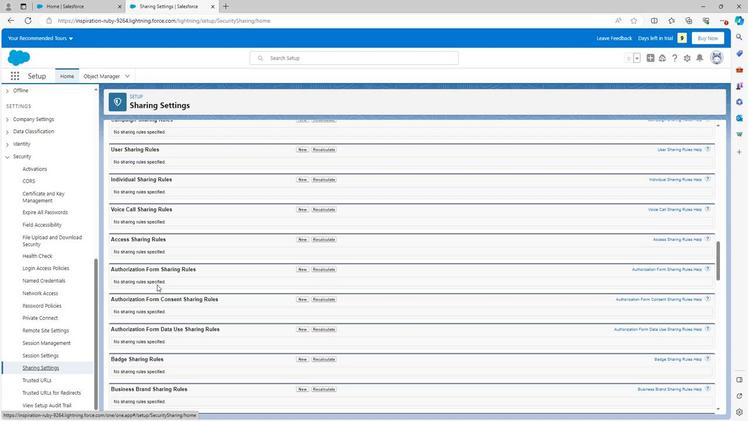 
Action: Mouse scrolled (159, 294) with delta (0, 0)
Screenshot: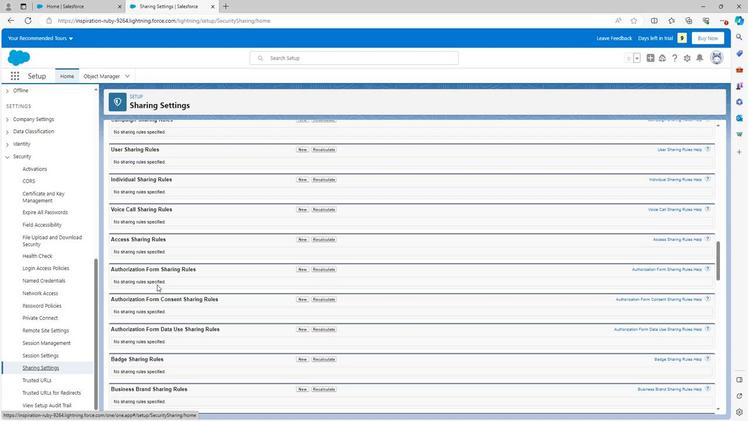 
Action: Mouse scrolled (159, 294) with delta (0, 0)
Screenshot: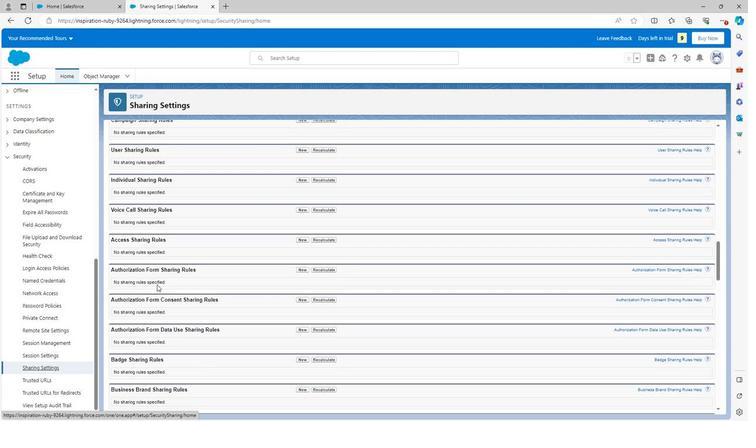 
Action: Mouse scrolled (159, 294) with delta (0, 0)
Screenshot: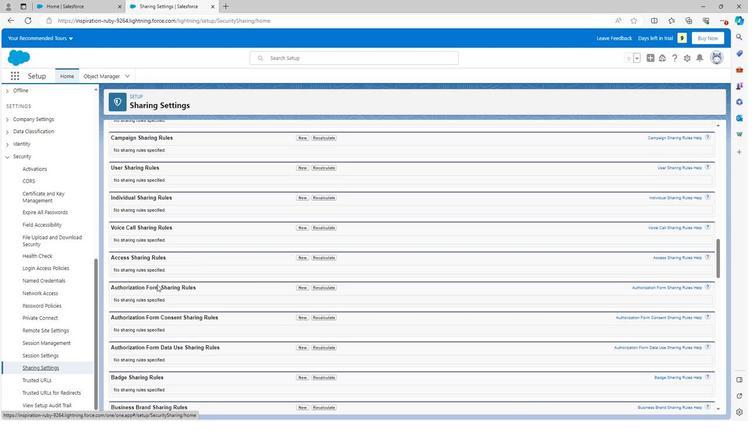 
Action: Mouse scrolled (159, 294) with delta (0, 0)
Screenshot: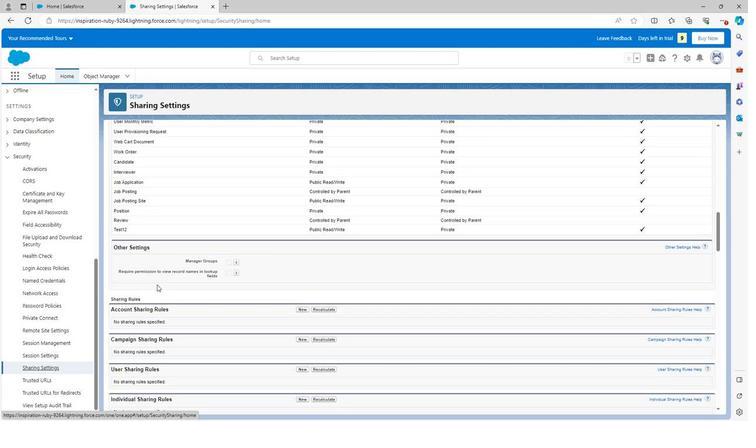 
Action: Mouse scrolled (159, 294) with delta (0, 0)
Screenshot: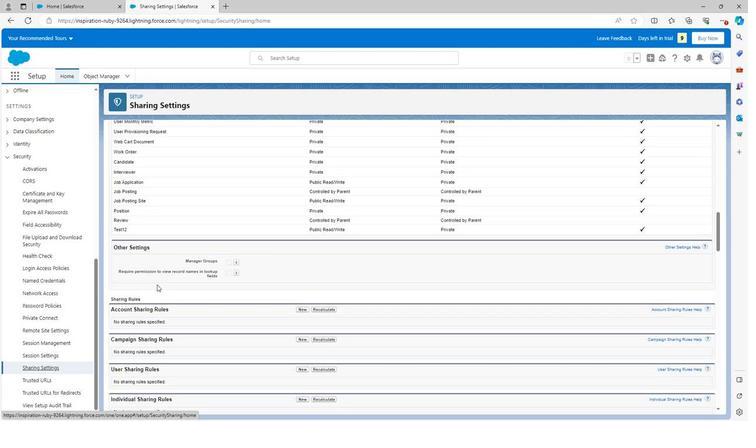 
Action: Mouse scrolled (159, 294) with delta (0, 0)
Screenshot: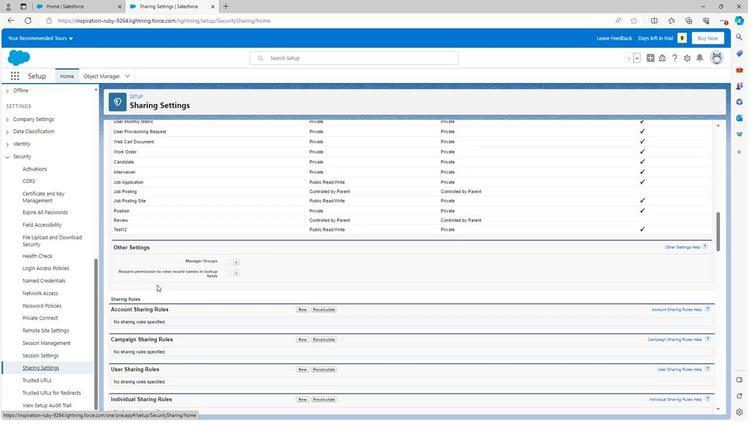 
Action: Mouse scrolled (159, 294) with delta (0, 0)
Screenshot: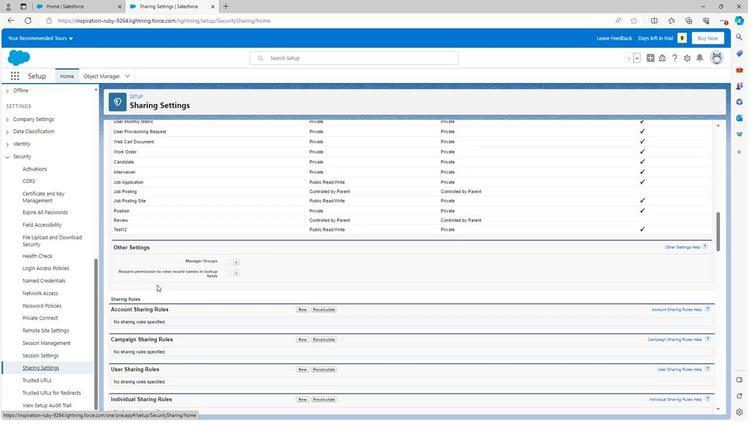 
Action: Mouse scrolled (159, 294) with delta (0, 0)
Screenshot: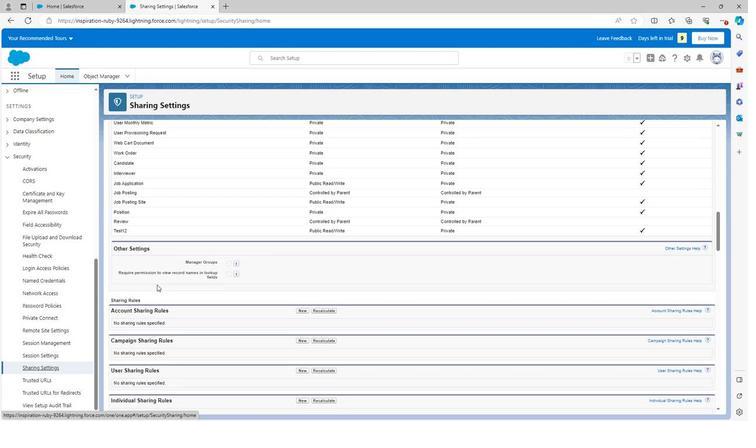 
Action: Mouse scrolled (159, 294) with delta (0, 0)
Screenshot: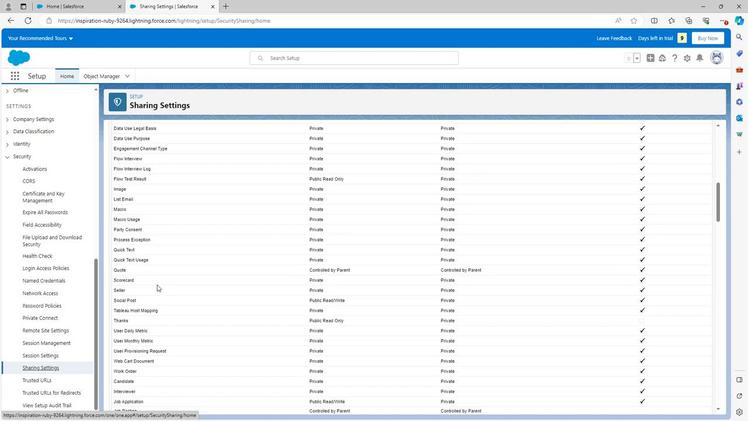 
Action: Mouse scrolled (159, 294) with delta (0, 0)
Screenshot: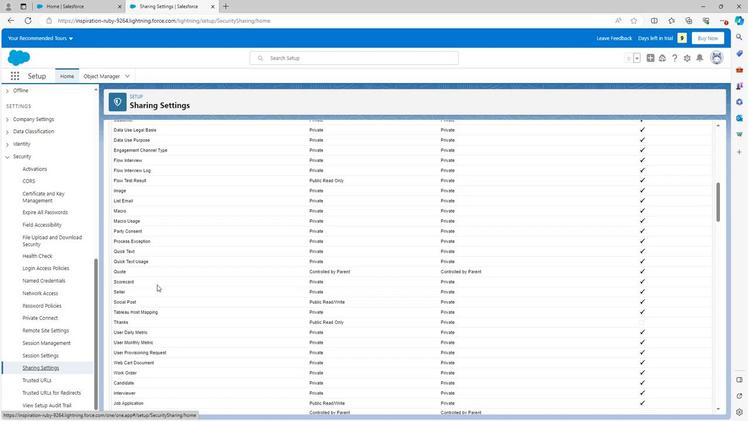 
Action: Mouse scrolled (159, 294) with delta (0, 0)
Screenshot: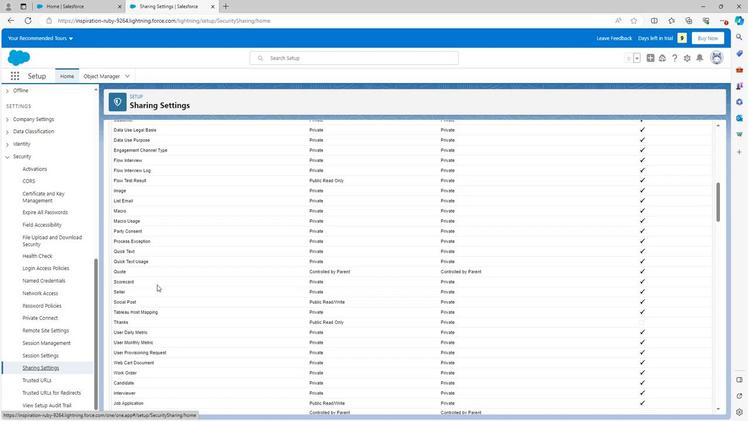 
Action: Mouse scrolled (159, 294) with delta (0, 0)
Screenshot: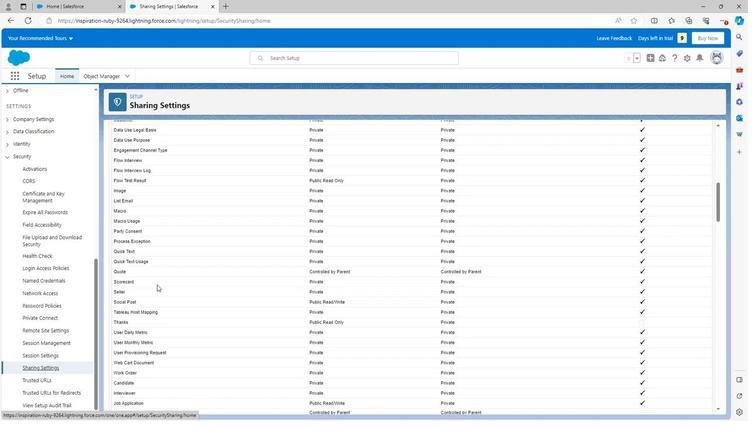 
Action: Mouse scrolled (159, 294) with delta (0, 0)
Screenshot: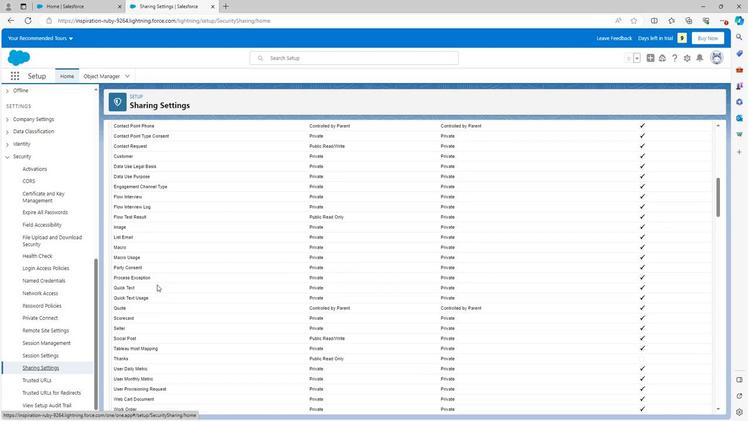 
Action: Mouse scrolled (159, 294) with delta (0, 0)
Screenshot: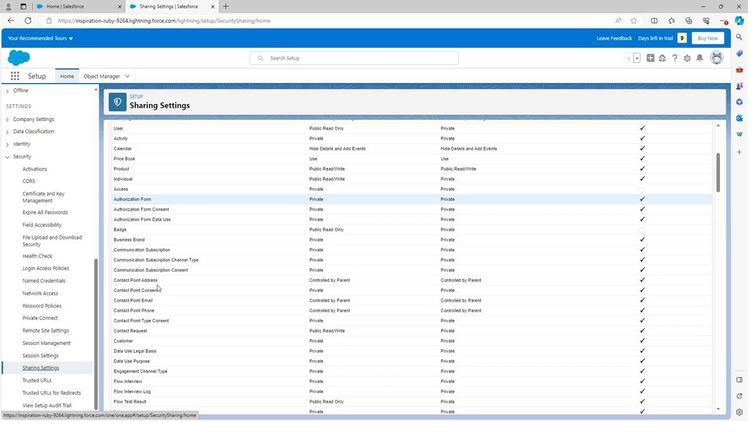 
Action: Mouse scrolled (159, 294) with delta (0, 0)
Screenshot: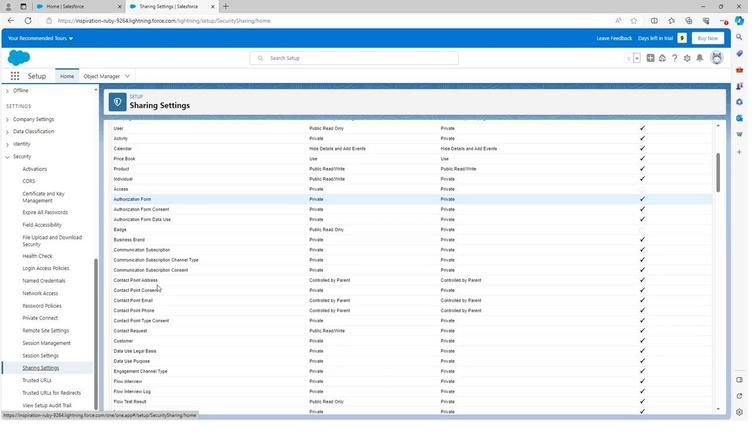 
Action: Mouse scrolled (159, 294) with delta (0, 0)
Screenshot: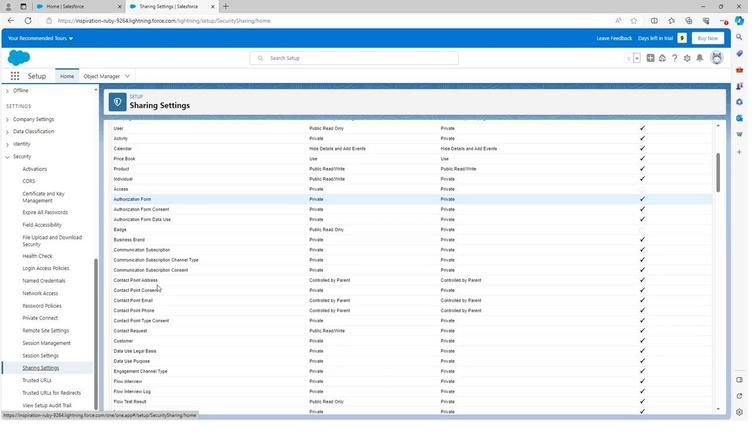 
Action: Mouse scrolled (159, 294) with delta (0, 0)
Screenshot: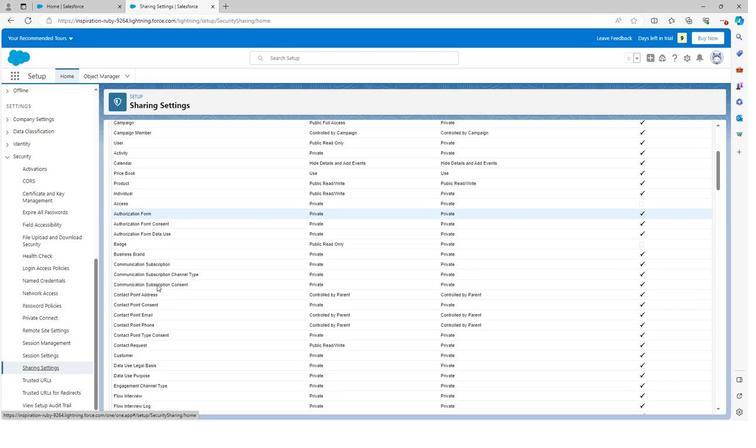 
Action: Mouse scrolled (159, 294) with delta (0, 0)
Screenshot: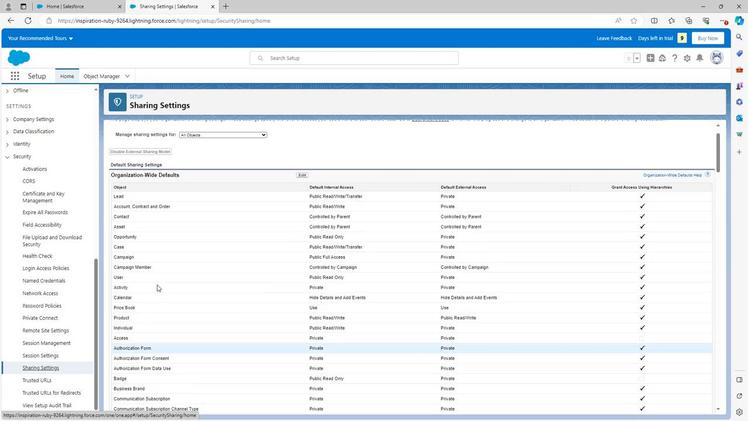
Action: Mouse scrolled (159, 294) with delta (0, 0)
Screenshot: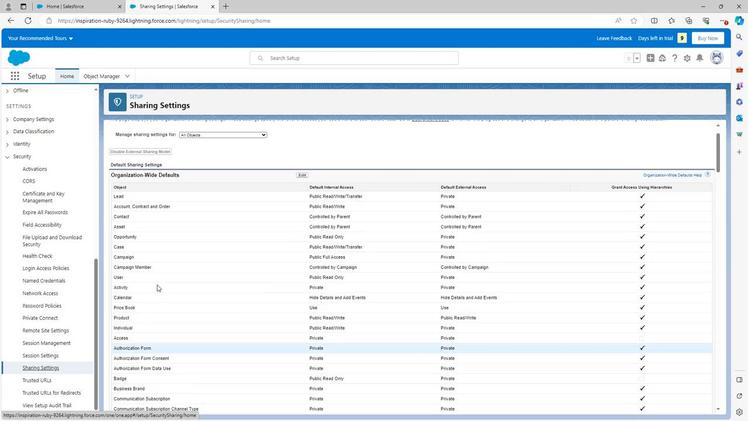 
Action: Mouse scrolled (159, 294) with delta (0, 0)
Screenshot: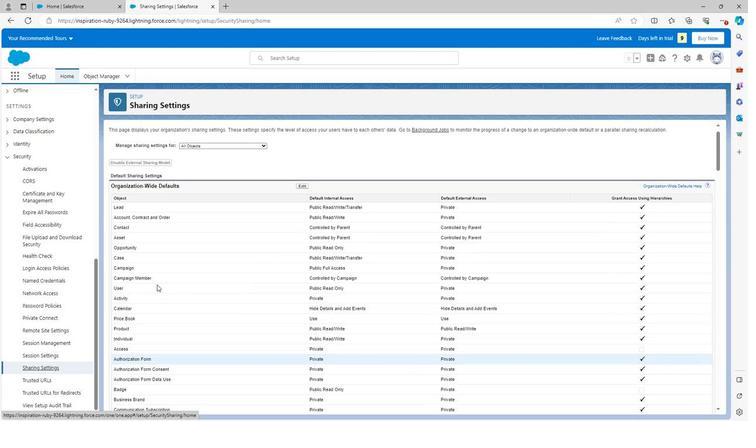 
Action: Mouse scrolled (159, 294) with delta (0, 0)
Screenshot: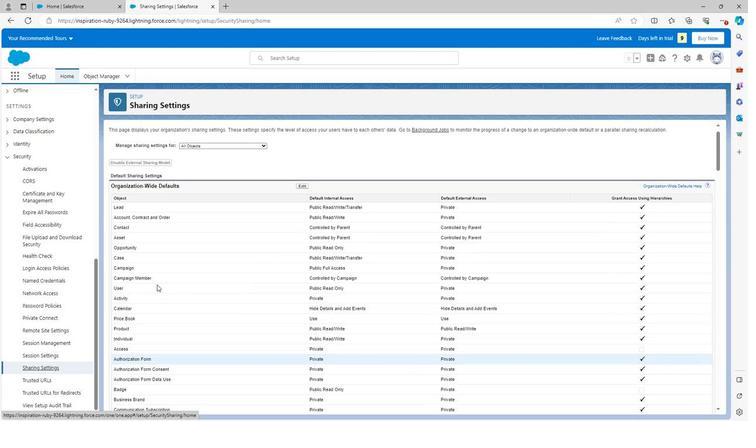 
Action: Mouse scrolled (159, 294) with delta (0, 0)
Screenshot: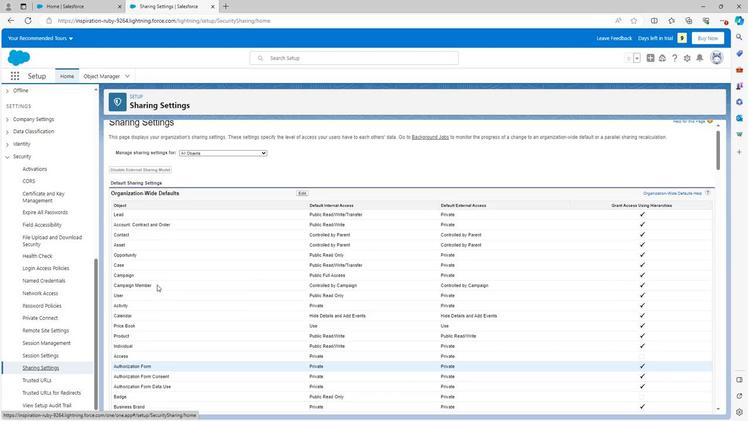 
Action: Mouse scrolled (159, 294) with delta (0, 0)
Screenshot: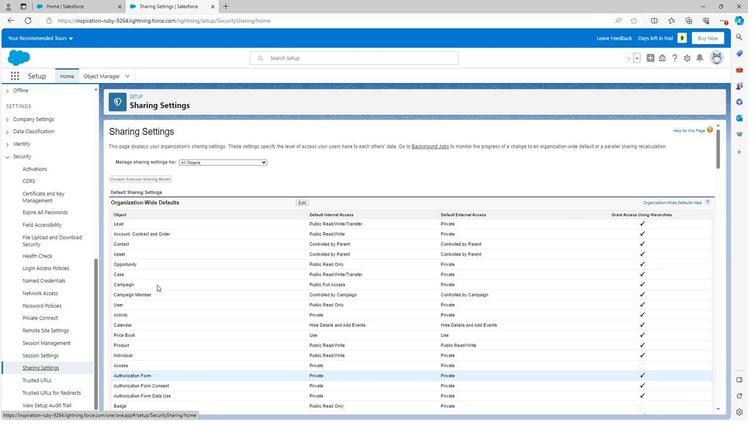 
Action: Mouse scrolled (159, 294) with delta (0, 0)
Screenshot: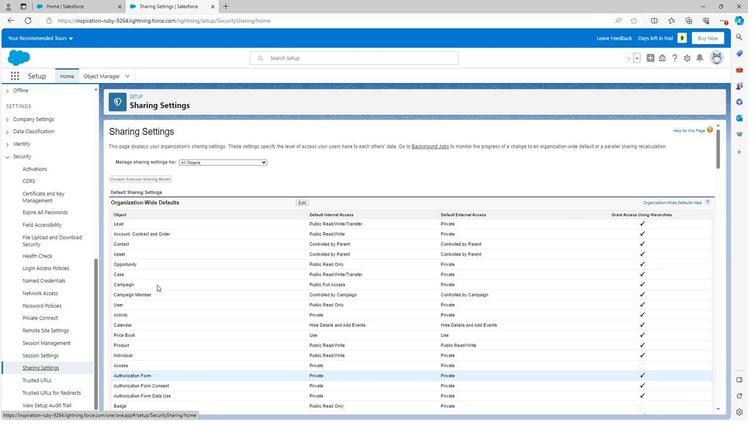 
Action: Mouse scrolled (159, 294) with delta (0, 0)
Screenshot: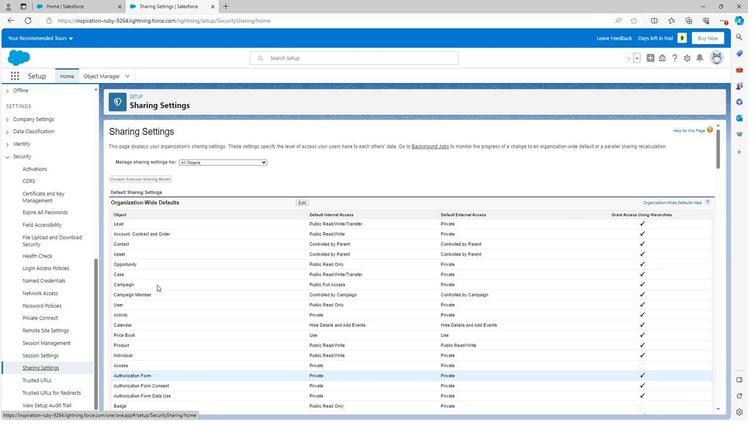 
Action: Mouse scrolled (159, 294) with delta (0, 0)
Screenshot: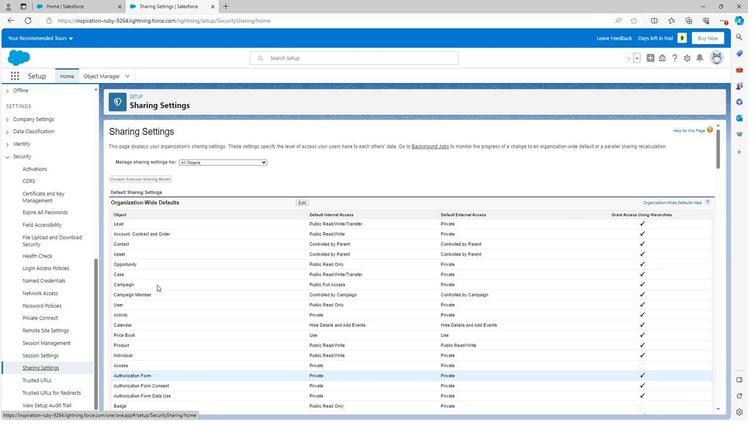 
Action: Mouse moved to (276, 292)
Screenshot: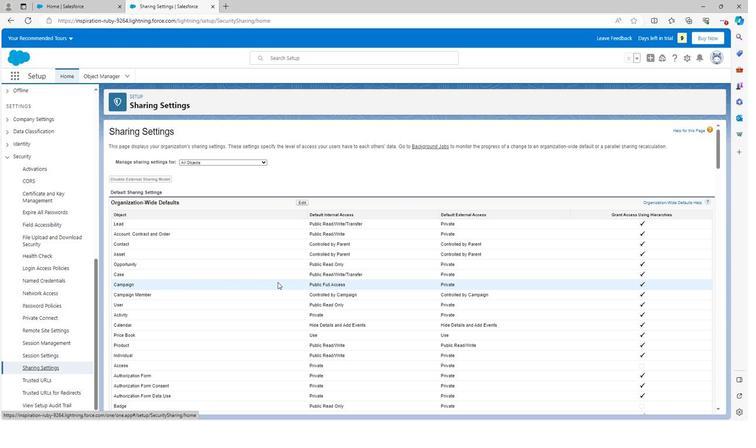 
Action: Mouse scrolled (276, 291) with delta (0, 0)
Screenshot: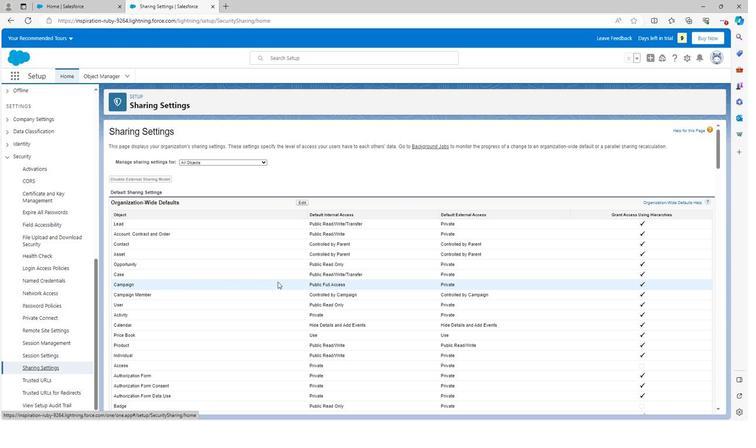 
Action: Mouse scrolled (276, 291) with delta (0, 0)
Screenshot: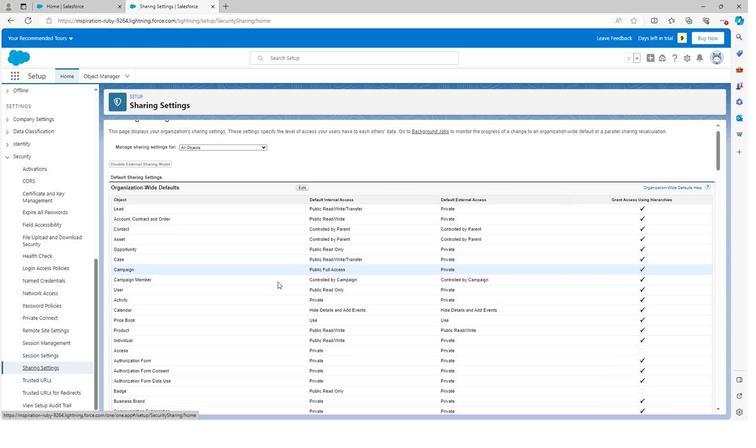 
Action: Mouse scrolled (276, 292) with delta (0, 0)
Screenshot: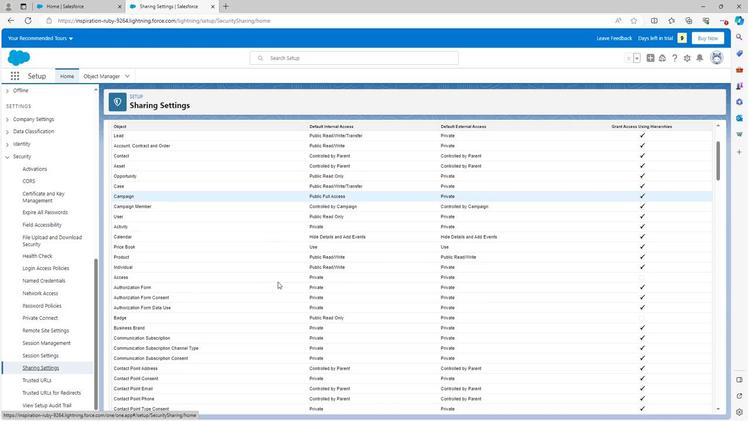 
Action: Mouse scrolled (276, 292) with delta (0, 0)
Screenshot: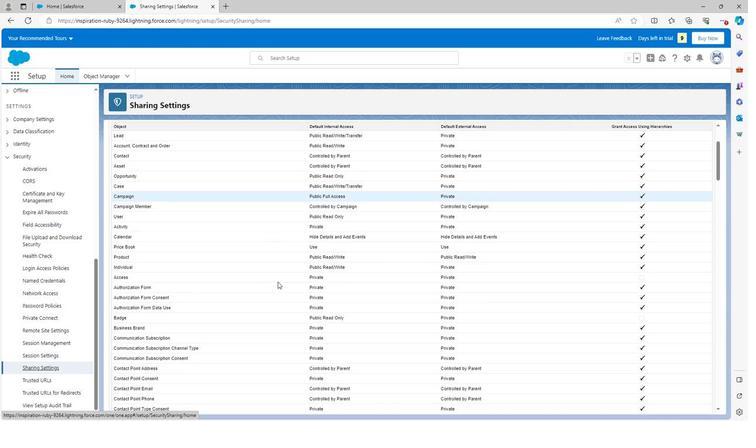 
Action: Mouse scrolled (276, 292) with delta (0, 0)
Screenshot: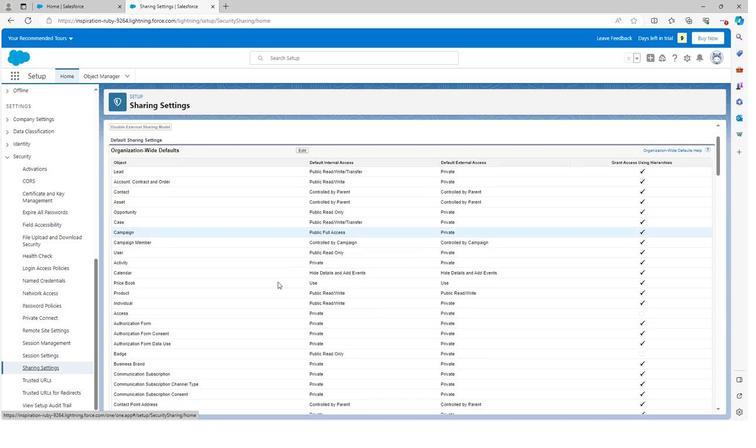 
Action: Mouse moved to (272, 292)
Screenshot: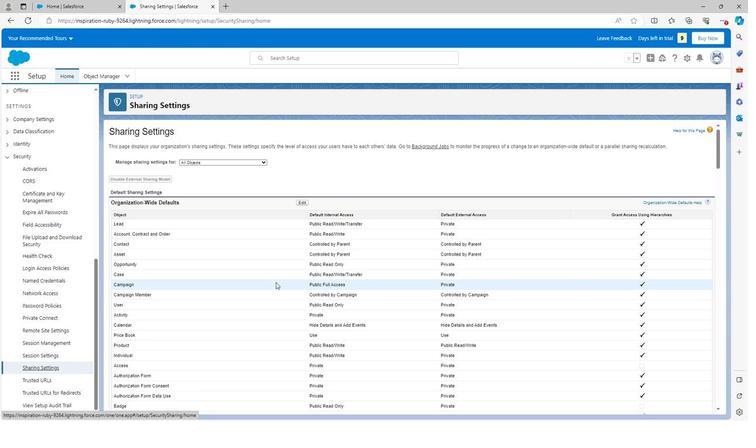 
